 Task: Look for space in Morada Nova, Brazil from 8th August, 2023 to 15th August, 2023 for 9 adults in price range Rs.10000 to Rs.14000. Place can be shared room with 5 bedrooms having 9 beds and 5 bathrooms. Property type can be house, flat, guest house. Amenities needed are: wifi, TV, free parkinig on premises, gym, breakfast. Booking option can be shelf check-in. Required host language is English.
Action: Mouse moved to (470, 116)
Screenshot: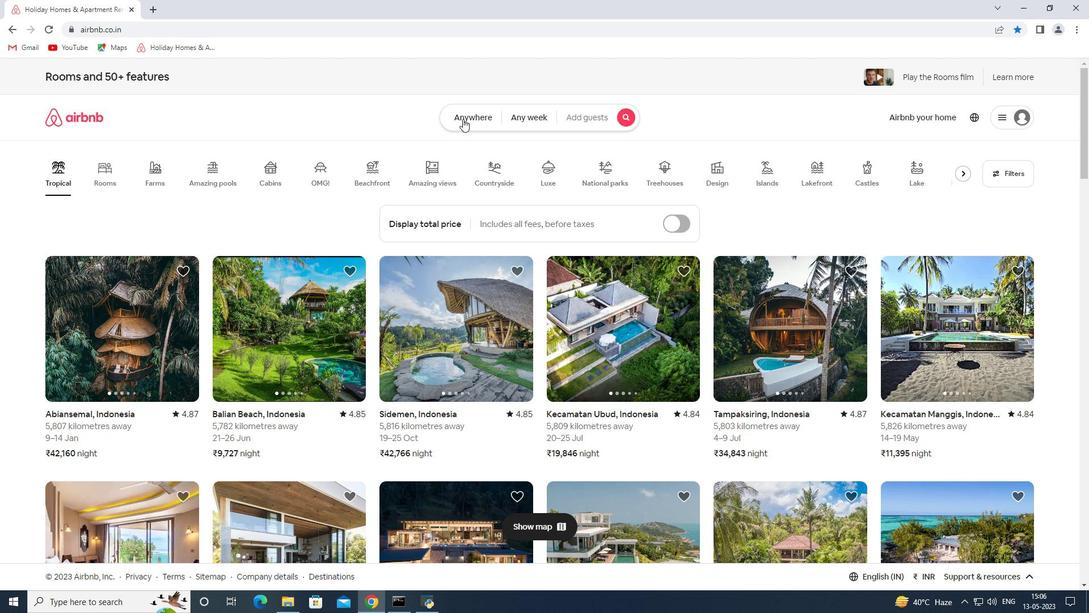 
Action: Mouse pressed left at (470, 116)
Screenshot: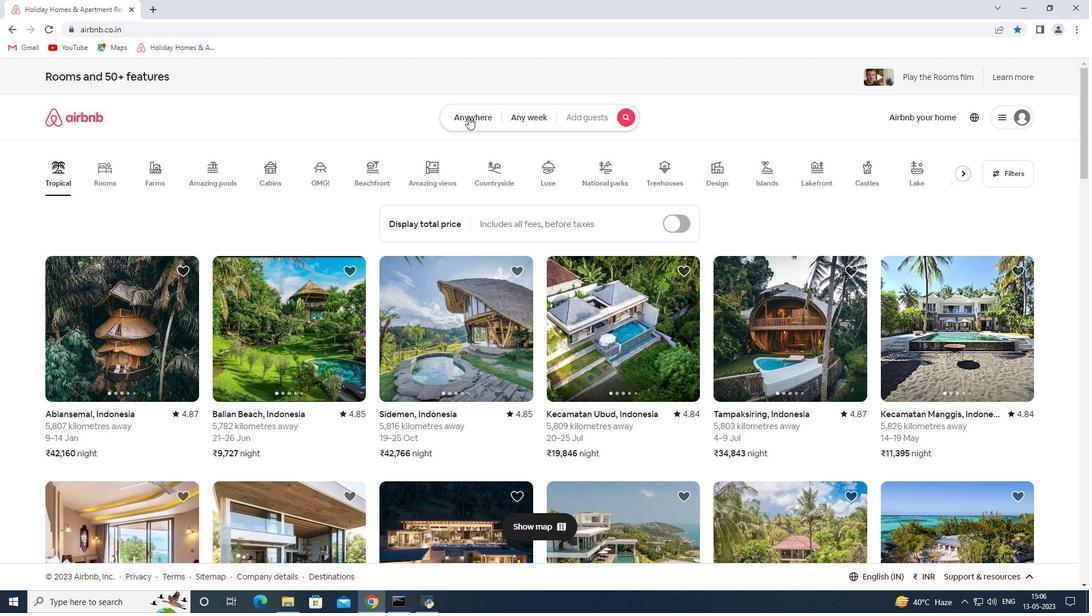 
Action: Mouse moved to (418, 162)
Screenshot: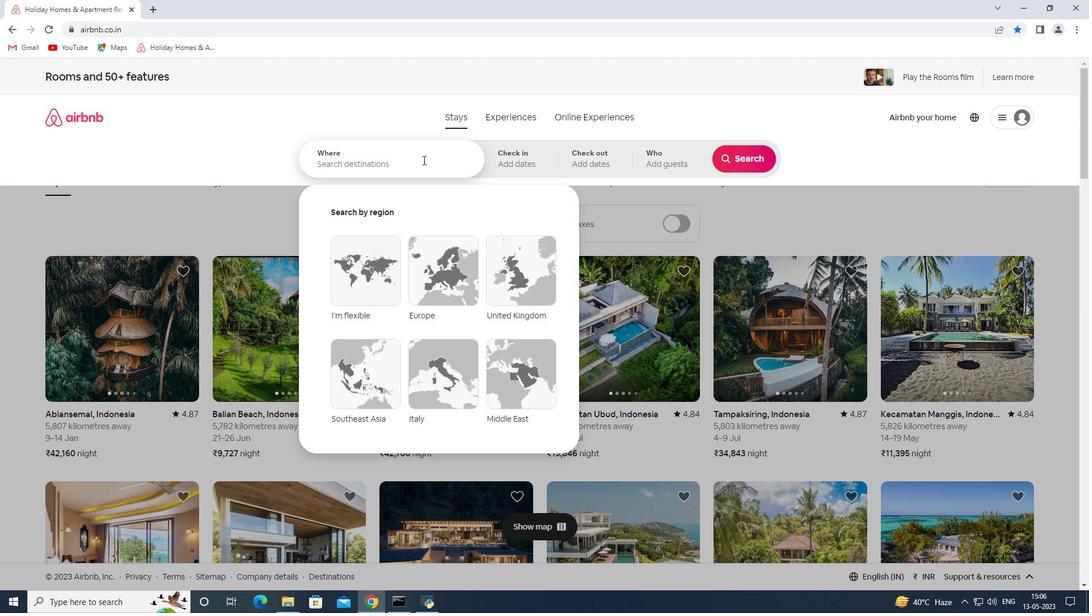 
Action: Mouse pressed left at (418, 162)
Screenshot: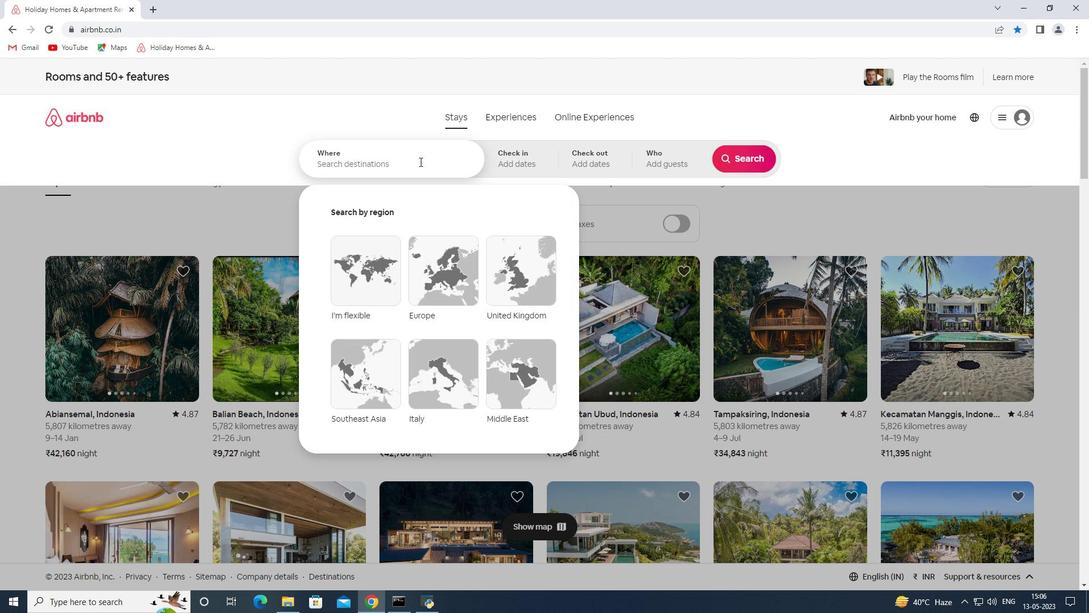 
Action: Key pressed <Key.shift><Key.shift><Key.shift><Key.shift><Key.shift><Key.shift><Key.shift>Morada<Key.space><Key.shift>Nova<Key.space><Key.shift>Brazil<Key.space><Key.enter>
Screenshot: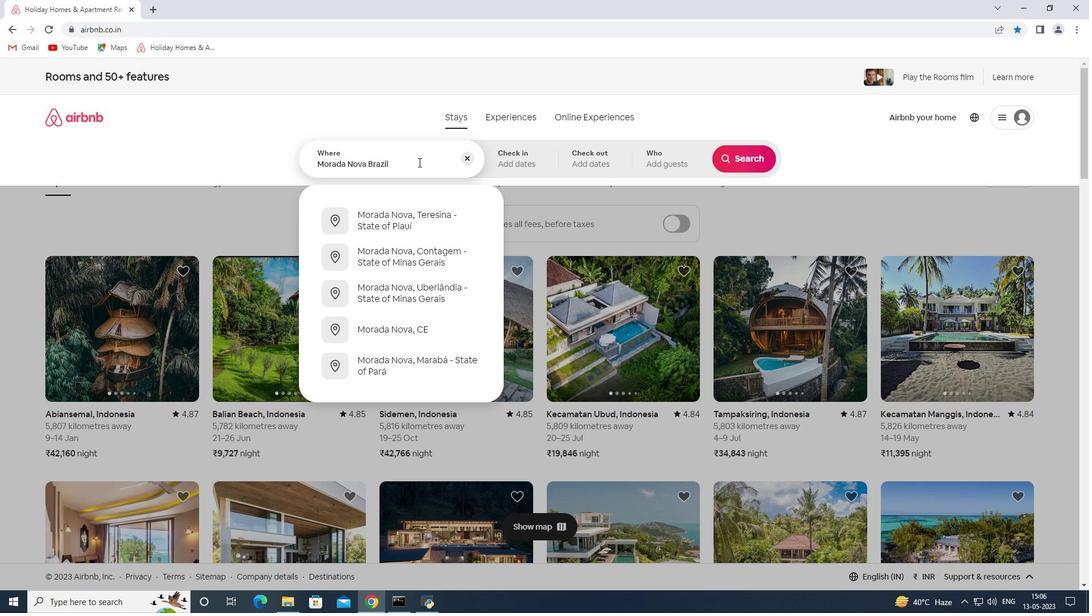 
Action: Mouse moved to (739, 256)
Screenshot: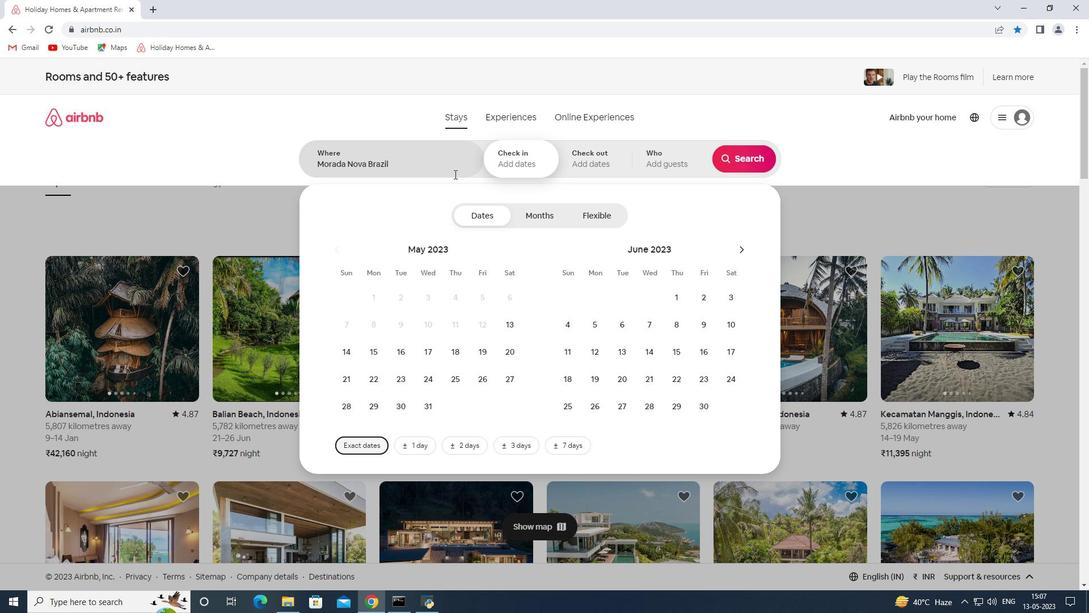 
Action: Mouse pressed left at (739, 256)
Screenshot: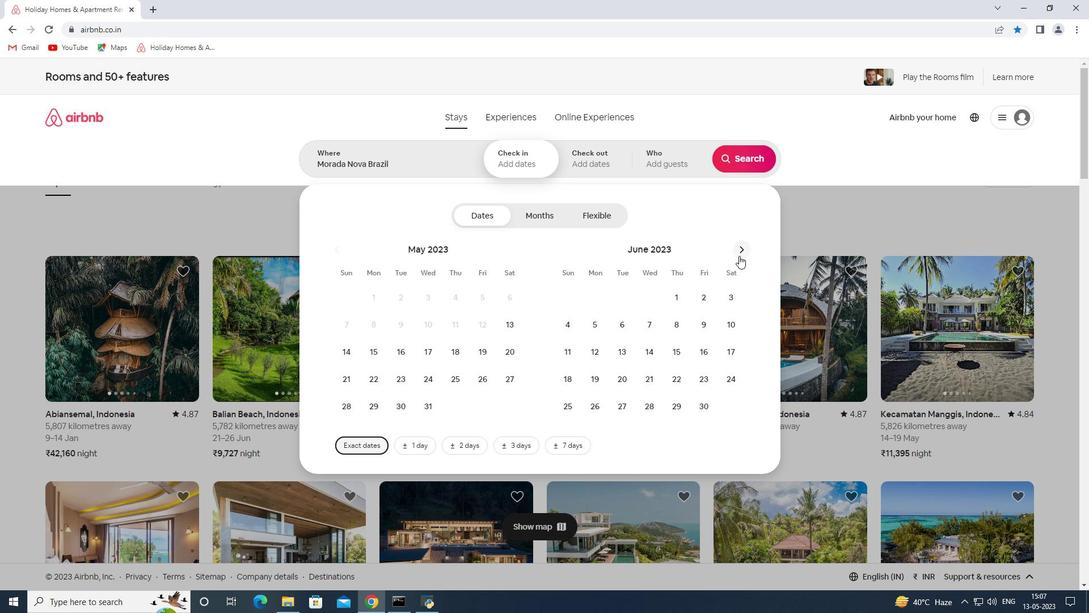 
Action: Mouse moved to (737, 254)
Screenshot: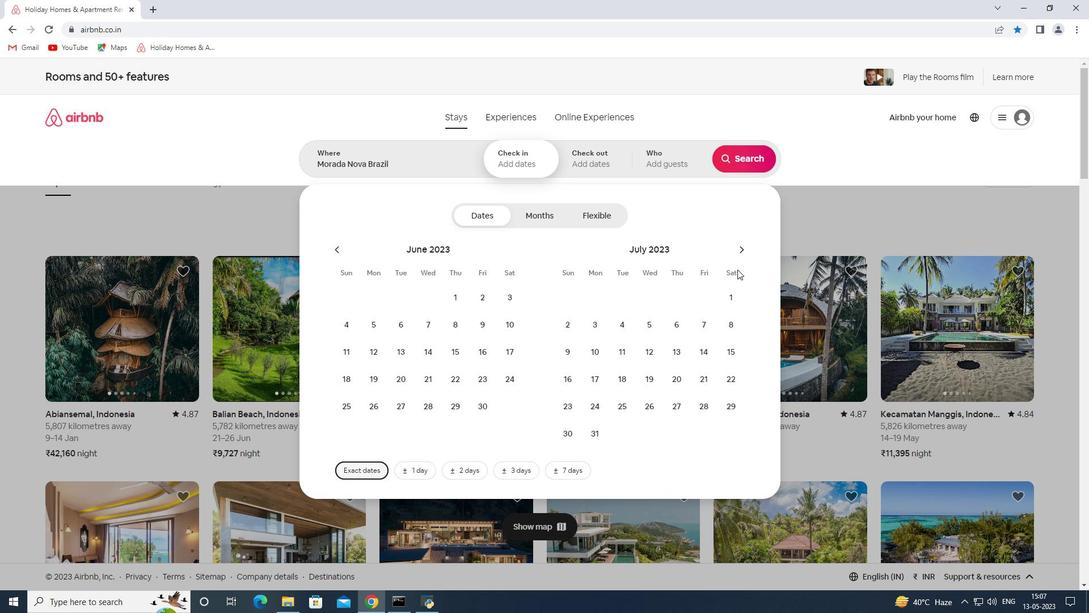 
Action: Mouse pressed left at (737, 254)
Screenshot: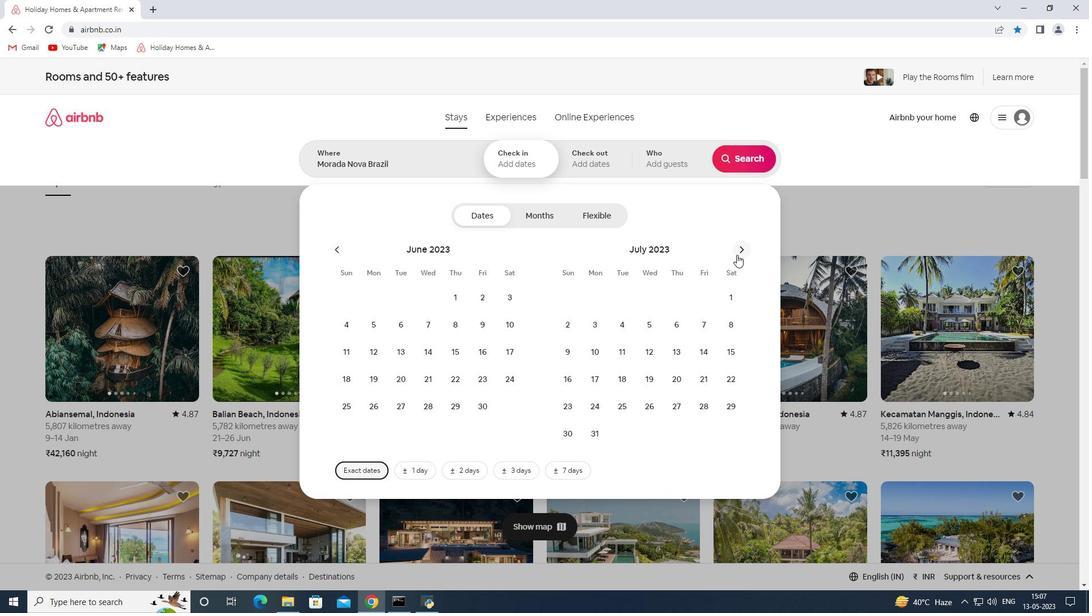 
Action: Mouse moved to (626, 331)
Screenshot: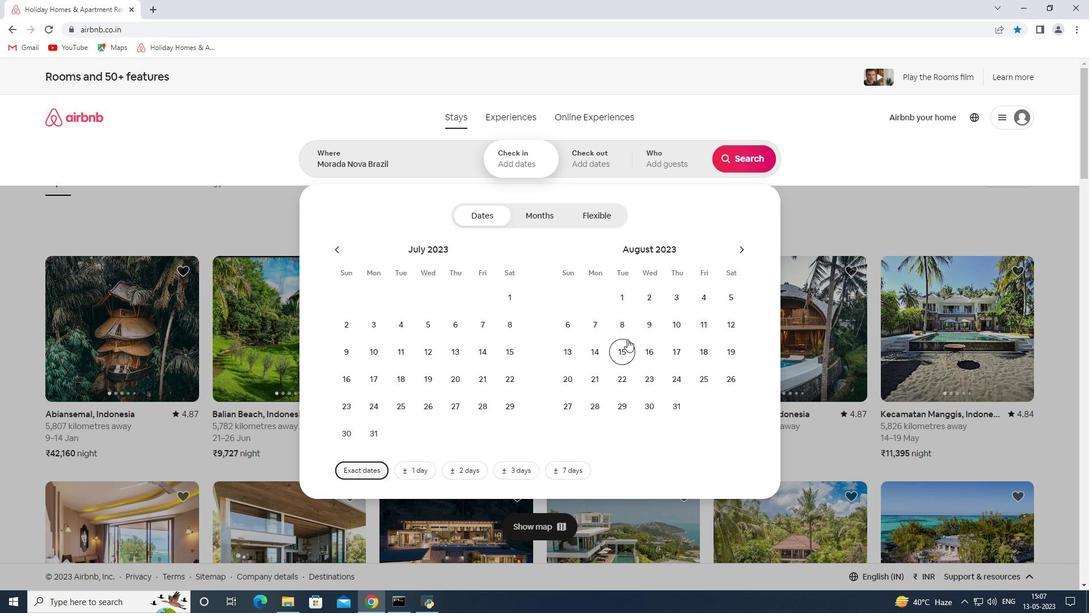 
Action: Mouse pressed left at (626, 331)
Screenshot: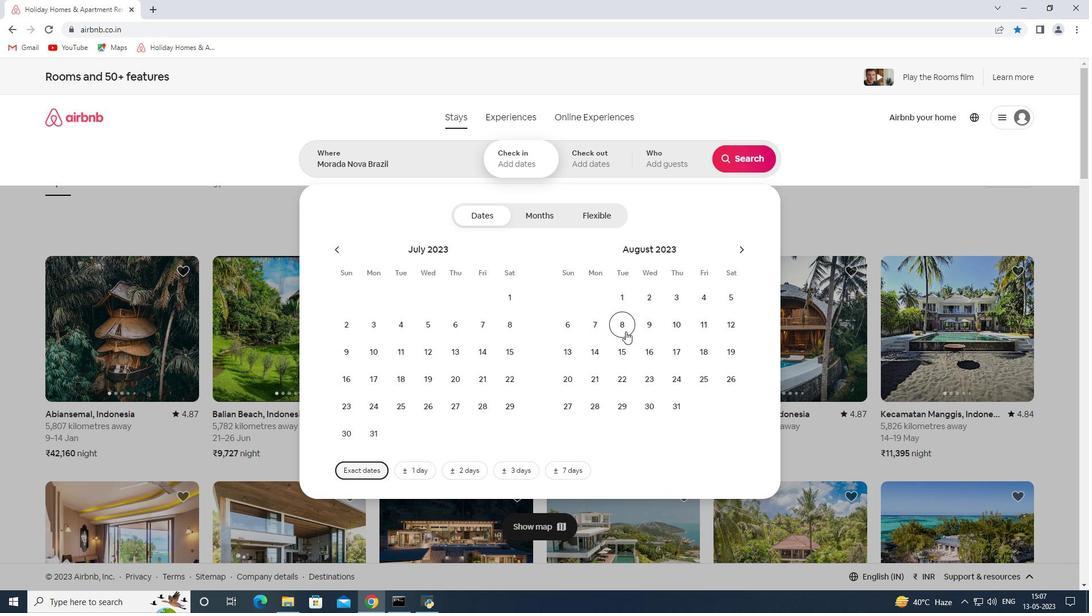 
Action: Mouse moved to (628, 357)
Screenshot: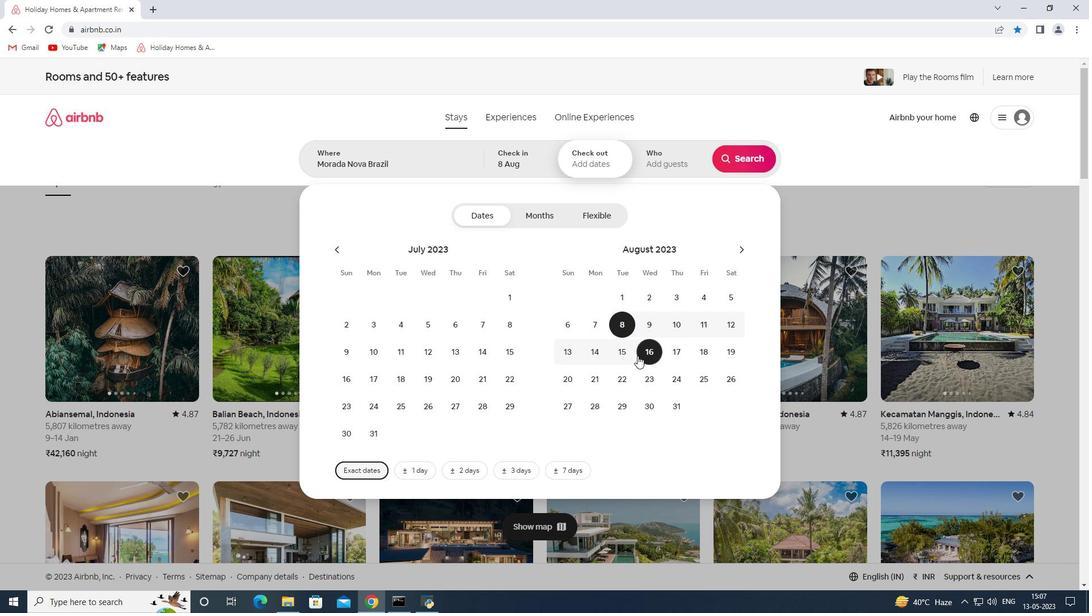 
Action: Mouse pressed left at (628, 357)
Screenshot: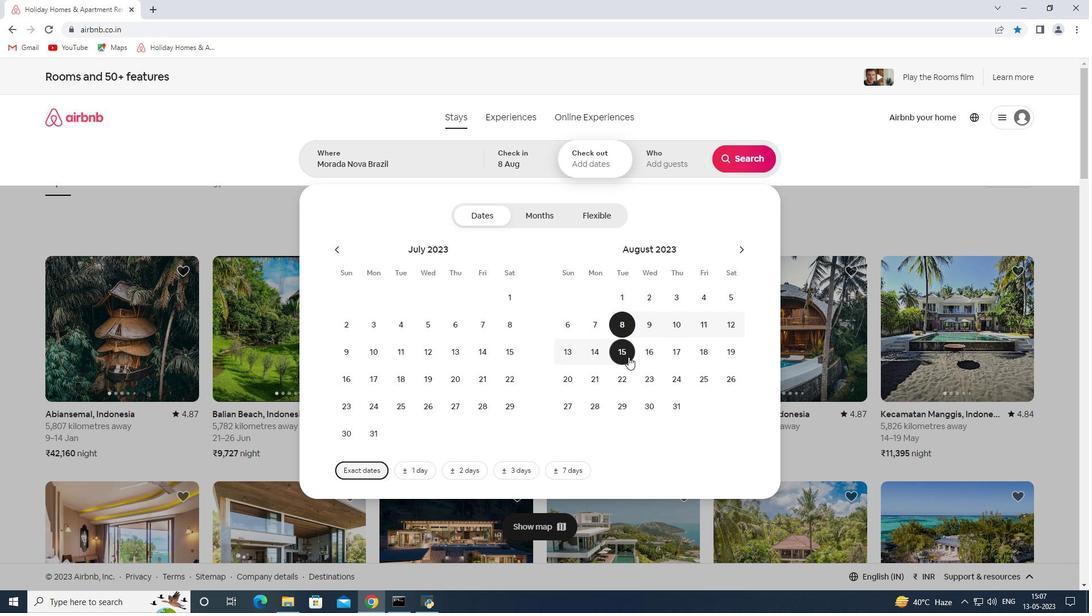 
Action: Mouse moved to (650, 168)
Screenshot: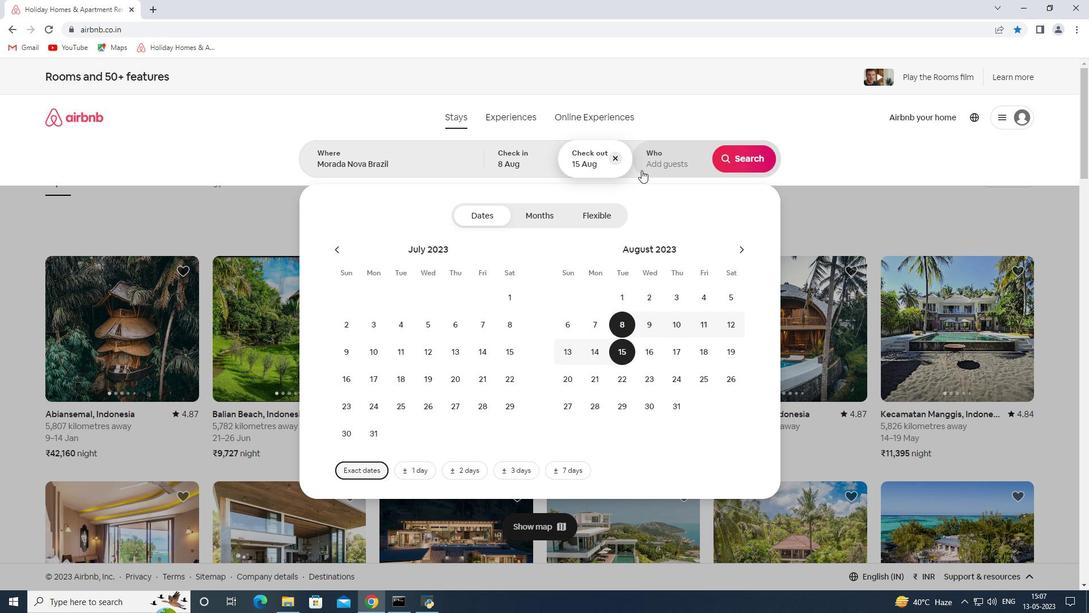 
Action: Mouse pressed left at (650, 168)
Screenshot: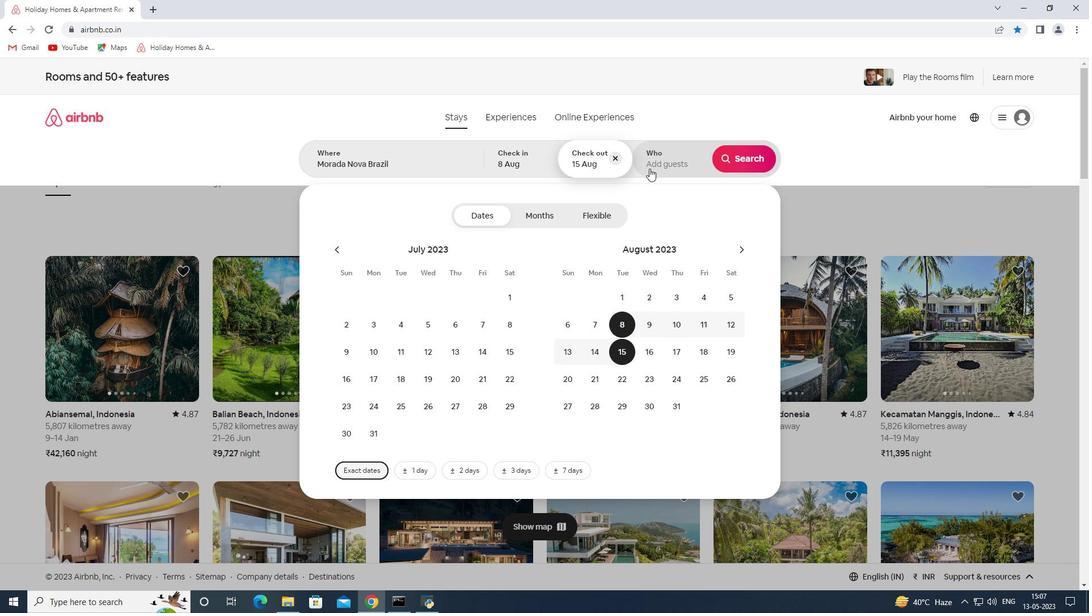 
Action: Mouse moved to (746, 226)
Screenshot: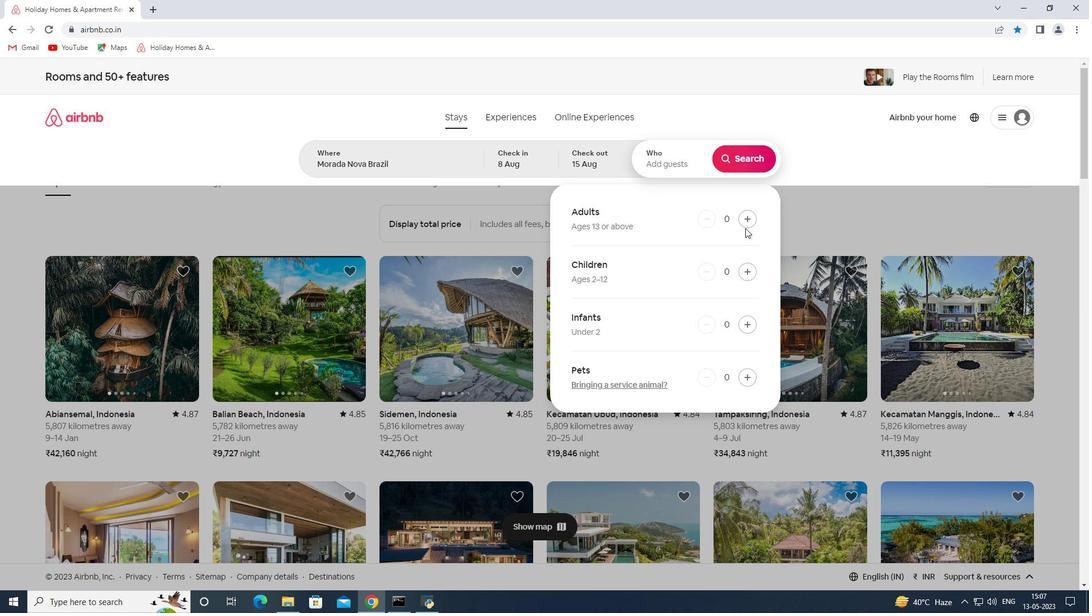 
Action: Mouse pressed left at (746, 226)
Screenshot: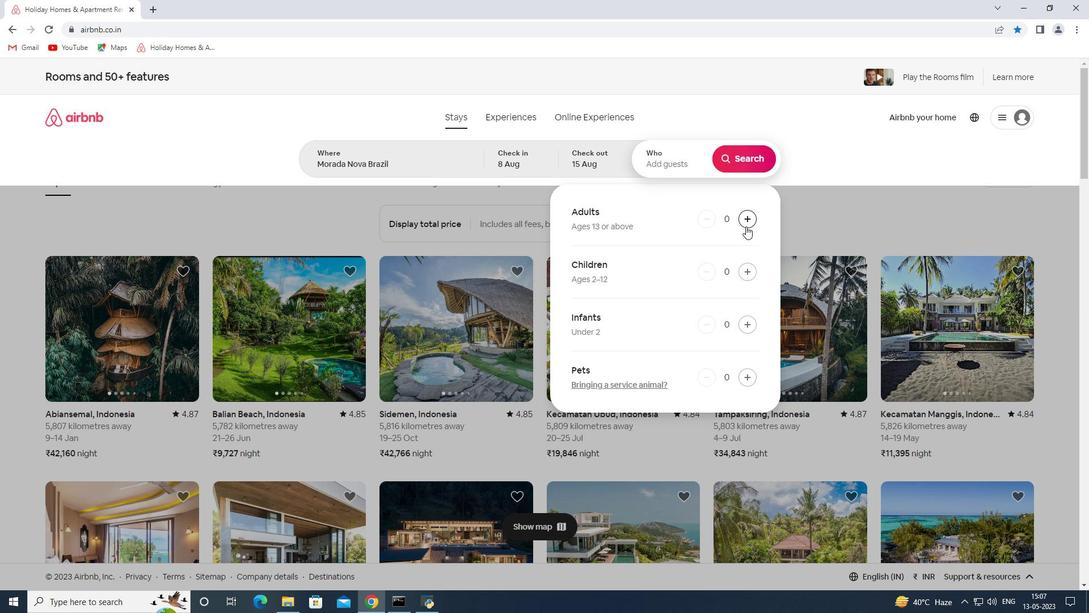 
Action: Mouse pressed left at (746, 226)
Screenshot: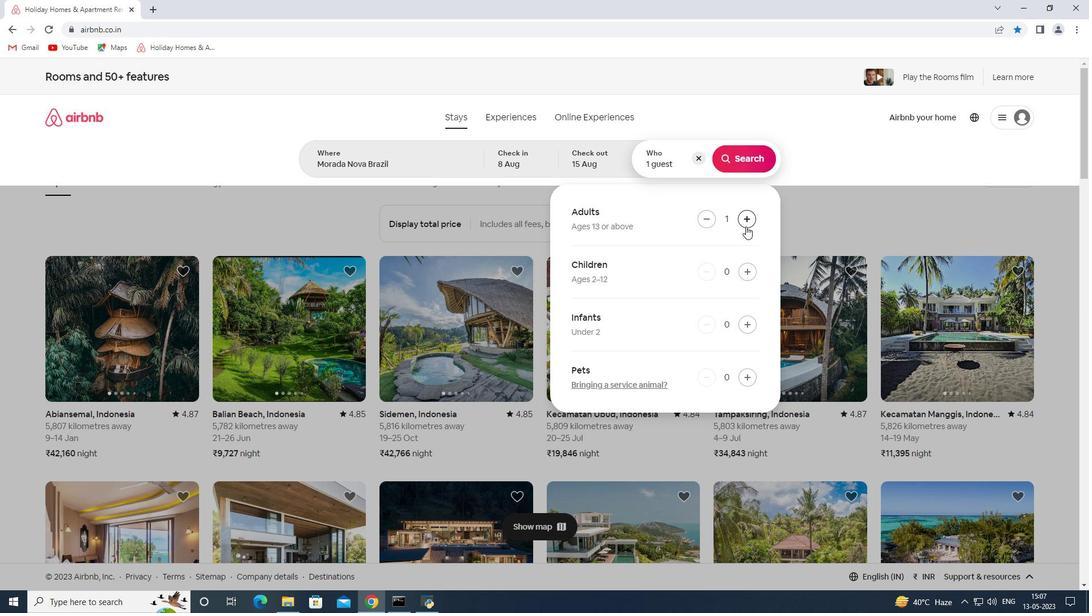 
Action: Mouse pressed left at (746, 226)
Screenshot: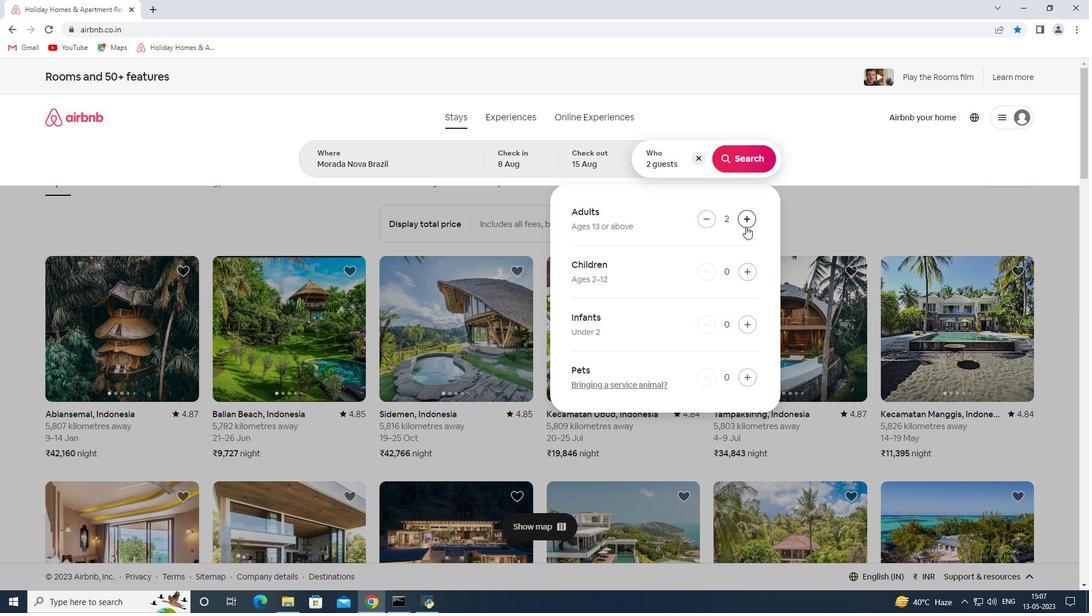 
Action: Mouse pressed left at (746, 226)
Screenshot: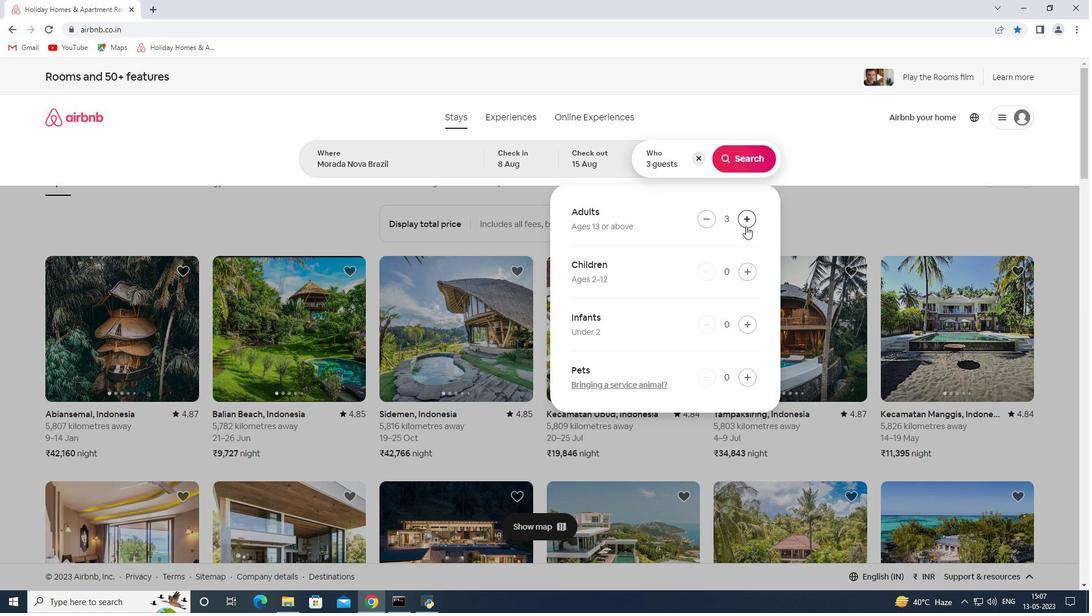 
Action: Mouse pressed left at (746, 226)
Screenshot: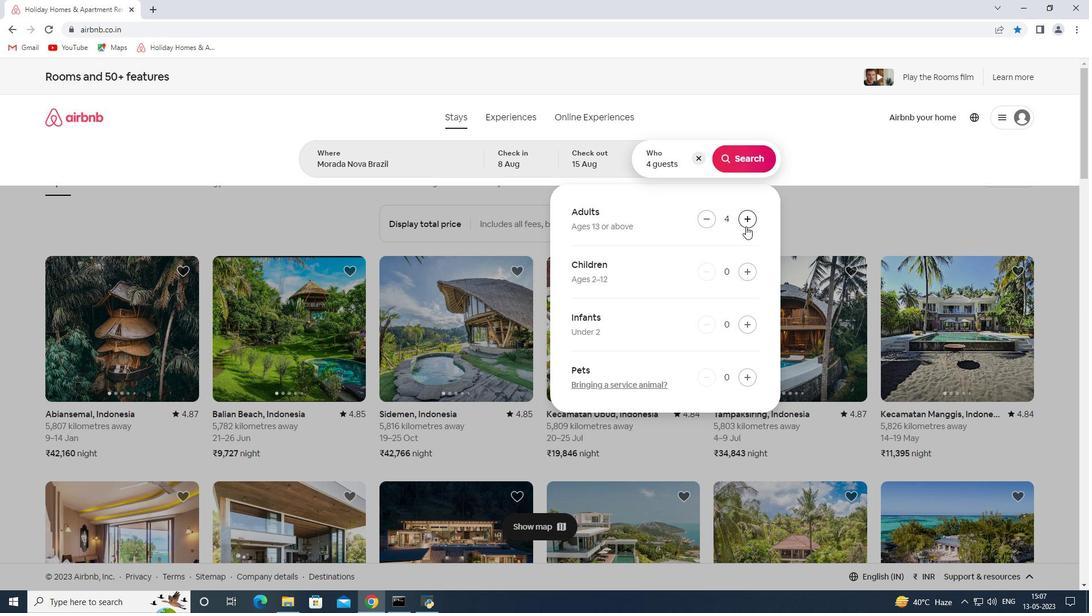 
Action: Mouse pressed left at (746, 226)
Screenshot: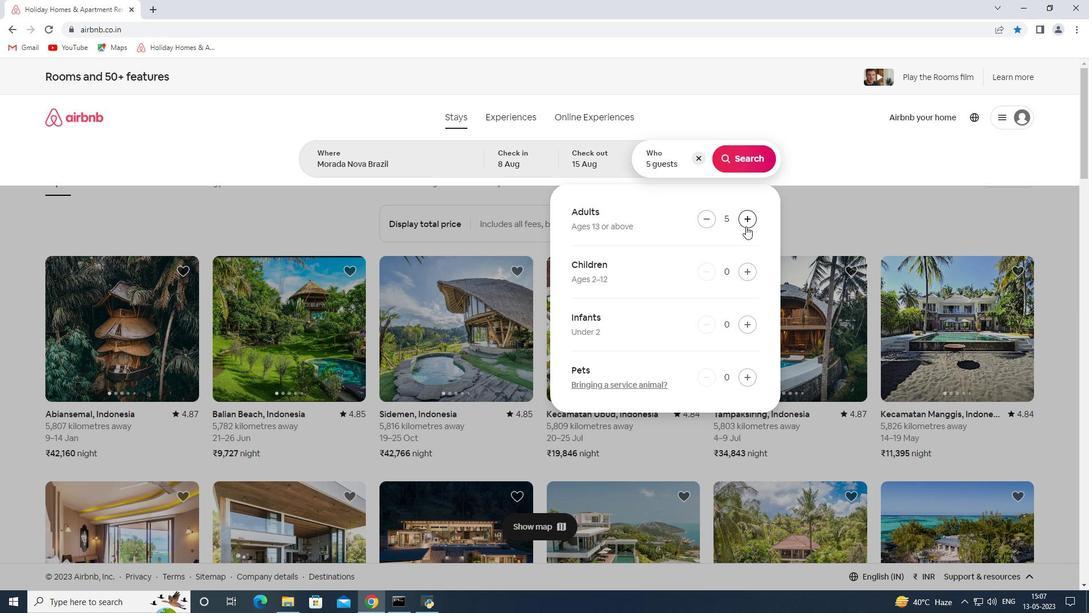 
Action: Mouse pressed left at (746, 226)
Screenshot: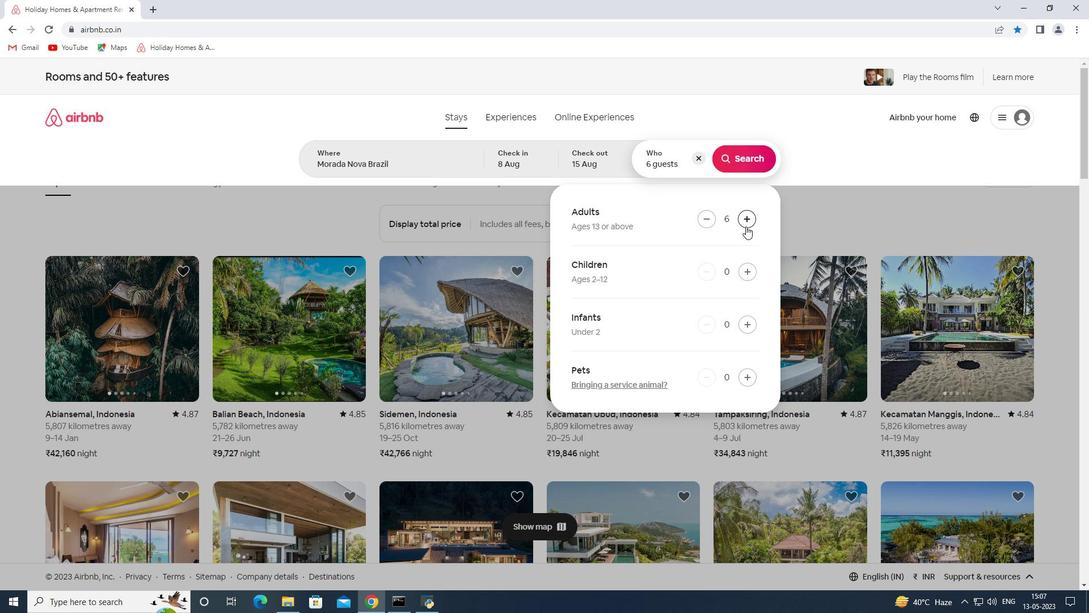 
Action: Mouse pressed left at (746, 226)
Screenshot: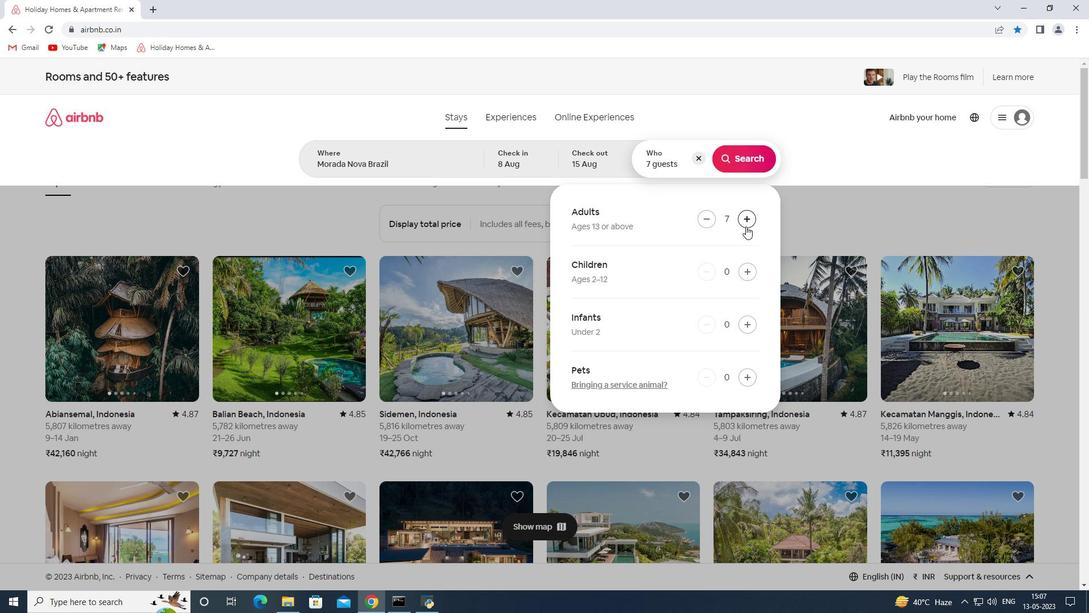 
Action: Mouse pressed left at (746, 226)
Screenshot: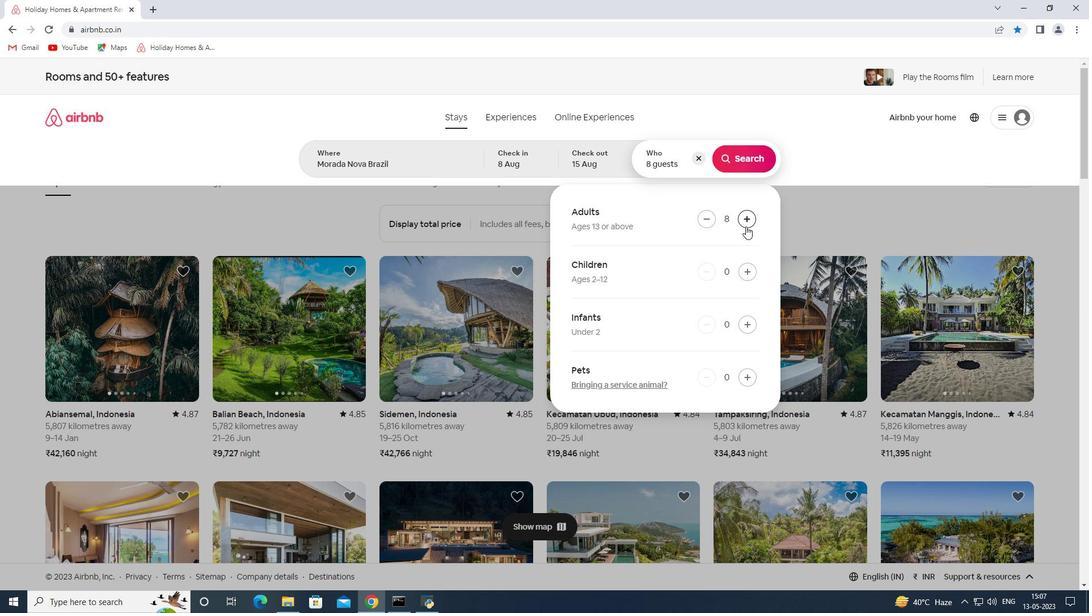 
Action: Mouse moved to (740, 165)
Screenshot: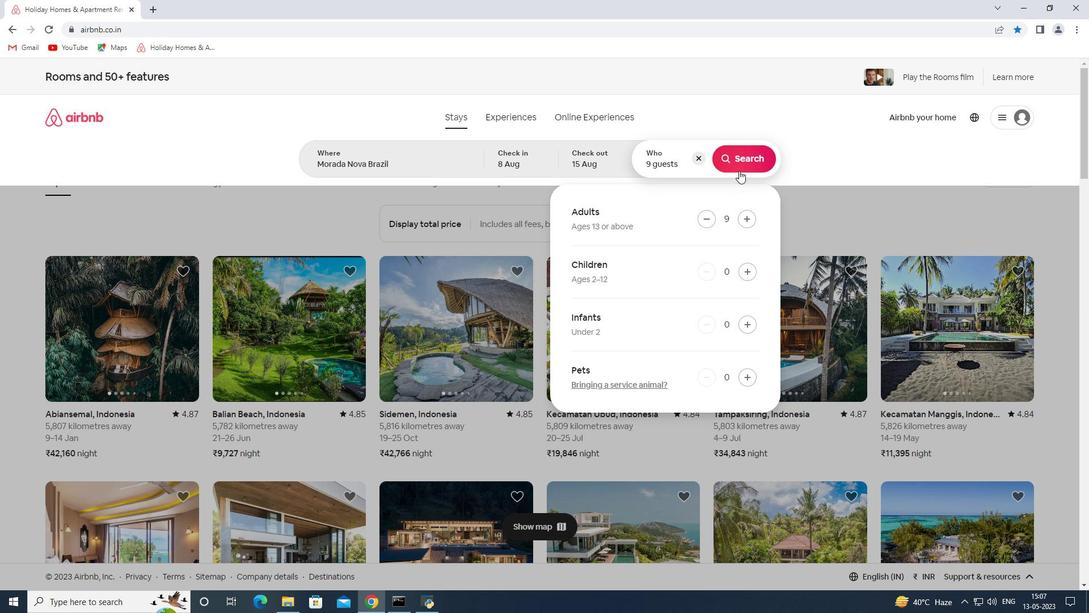 
Action: Mouse pressed left at (740, 165)
Screenshot: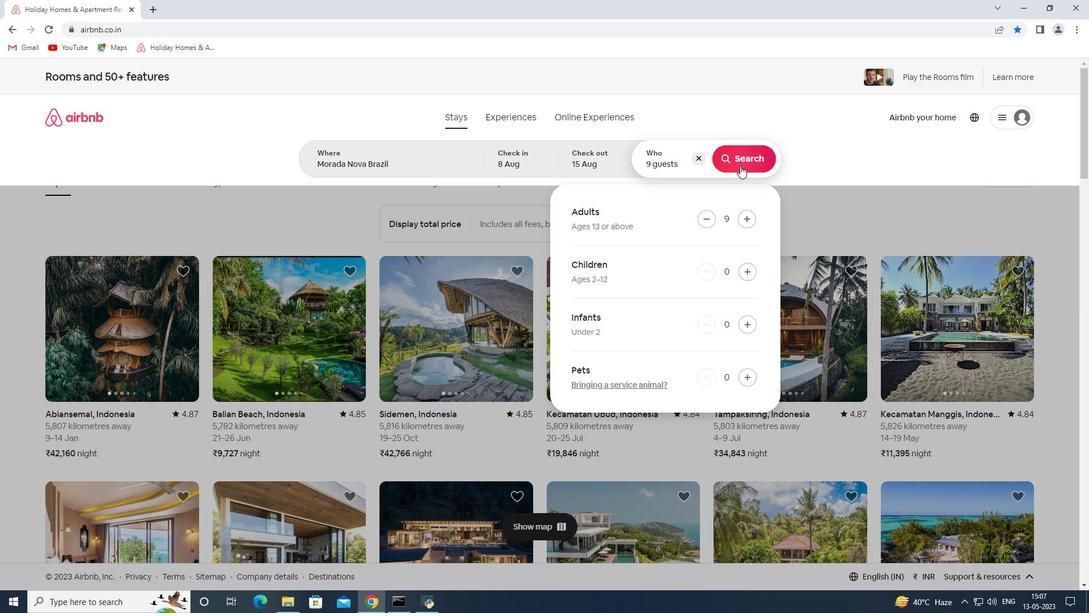 
Action: Mouse moved to (1039, 133)
Screenshot: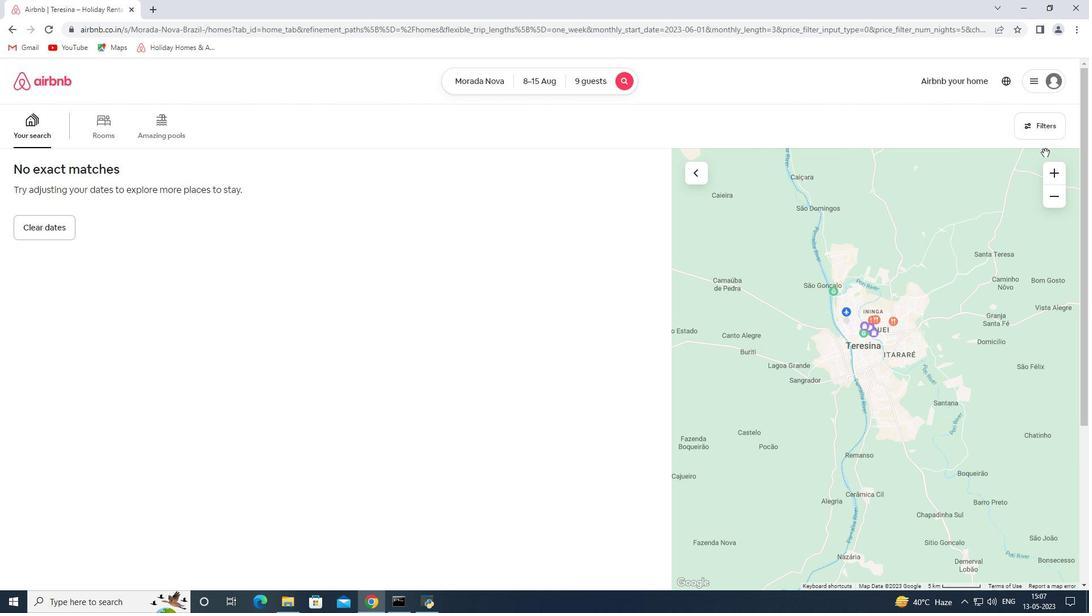 
Action: Mouse pressed left at (1039, 133)
Screenshot: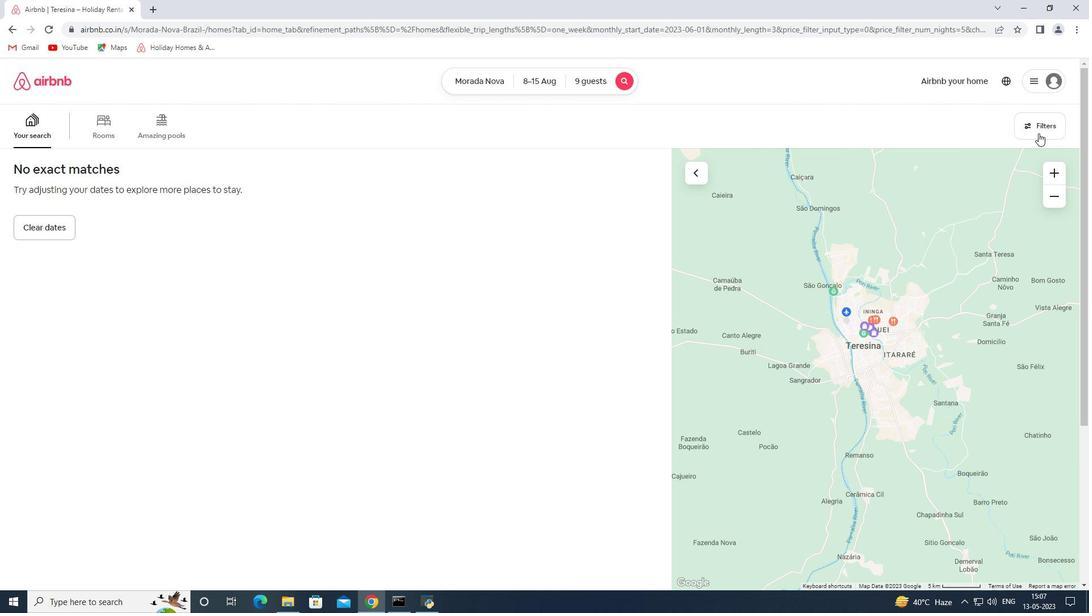 
Action: Mouse moved to (422, 408)
Screenshot: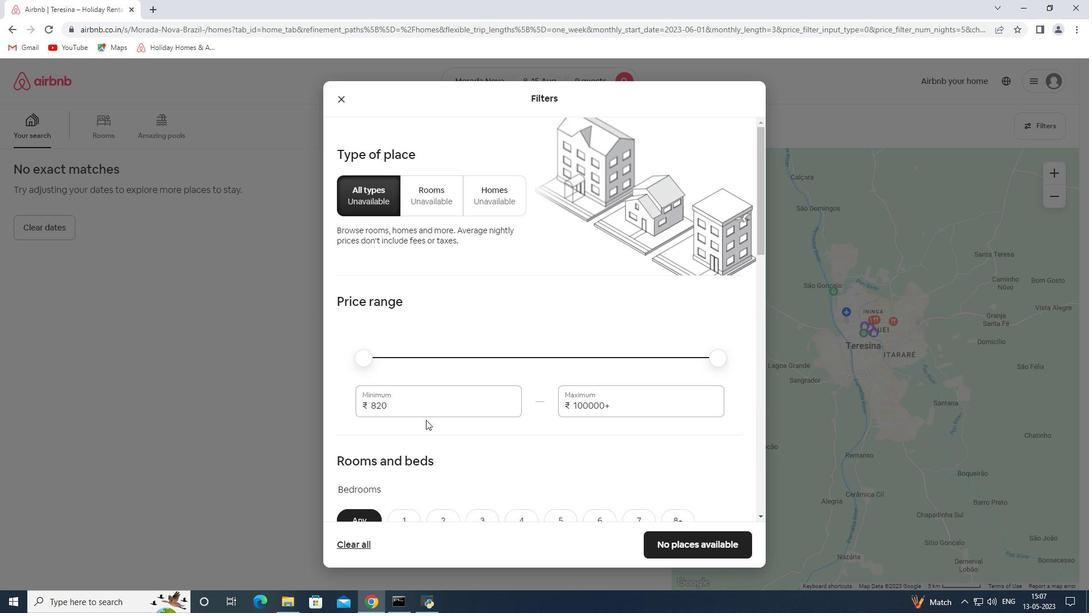 
Action: Mouse pressed left at (422, 408)
Screenshot: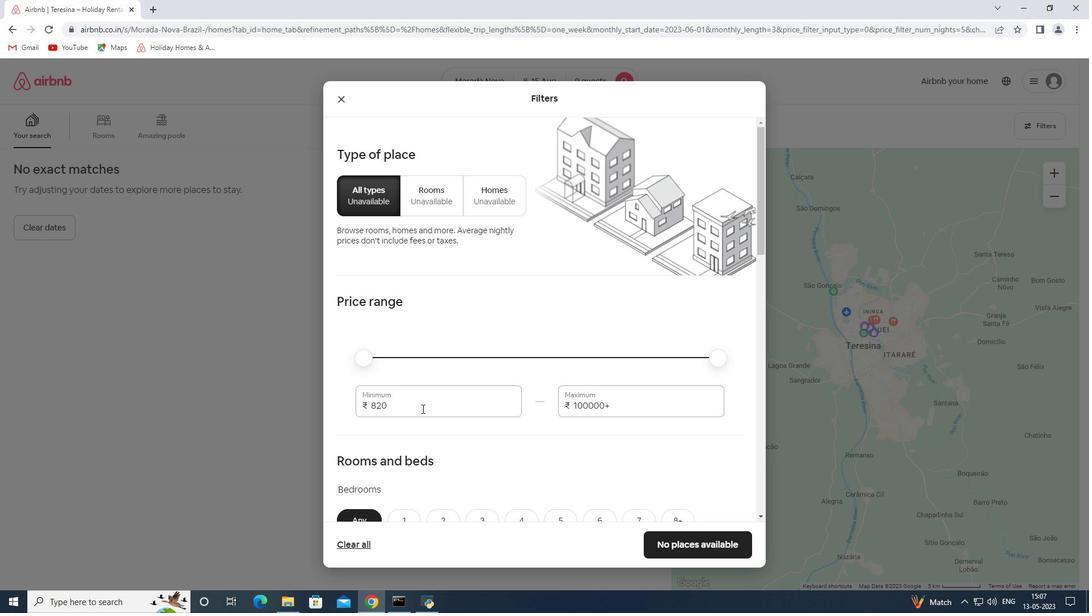 
Action: Mouse pressed left at (422, 408)
Screenshot: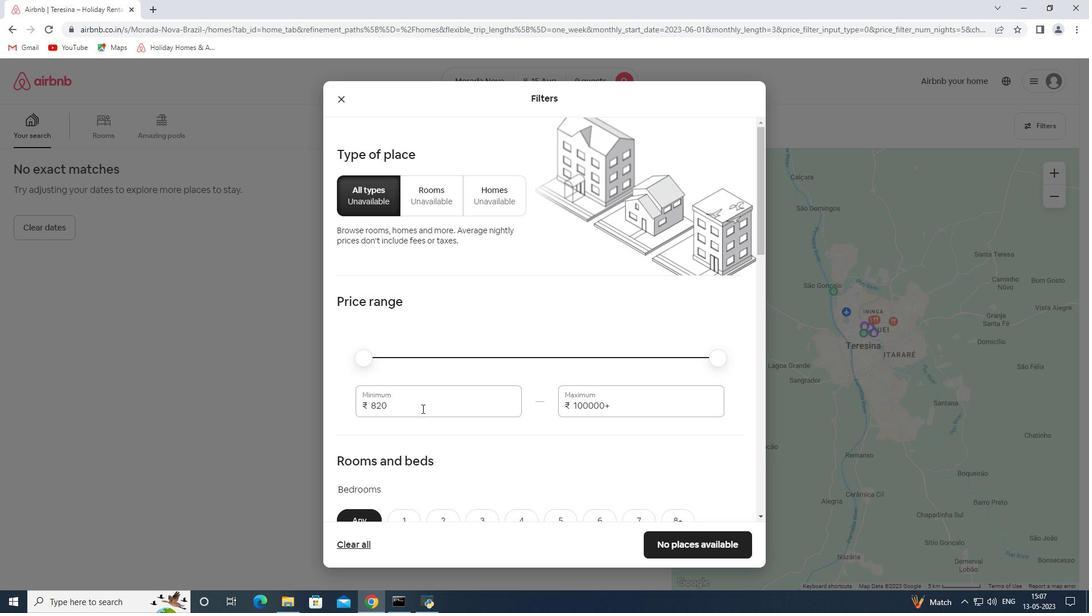 
Action: Key pressed 10000<Key.tab>14000
Screenshot: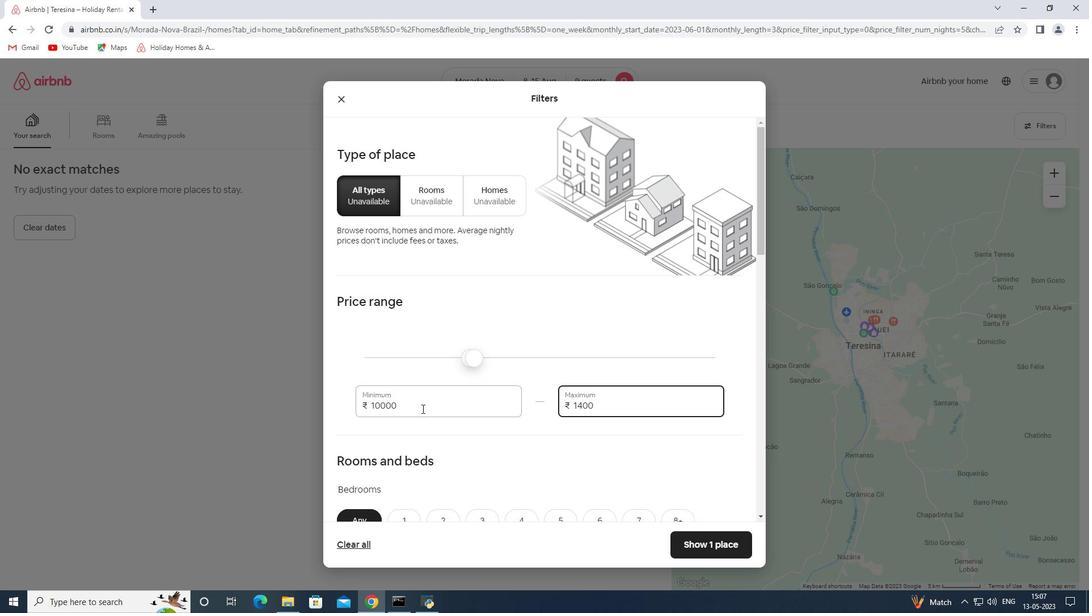 
Action: Mouse scrolled (422, 408) with delta (0, 0)
Screenshot: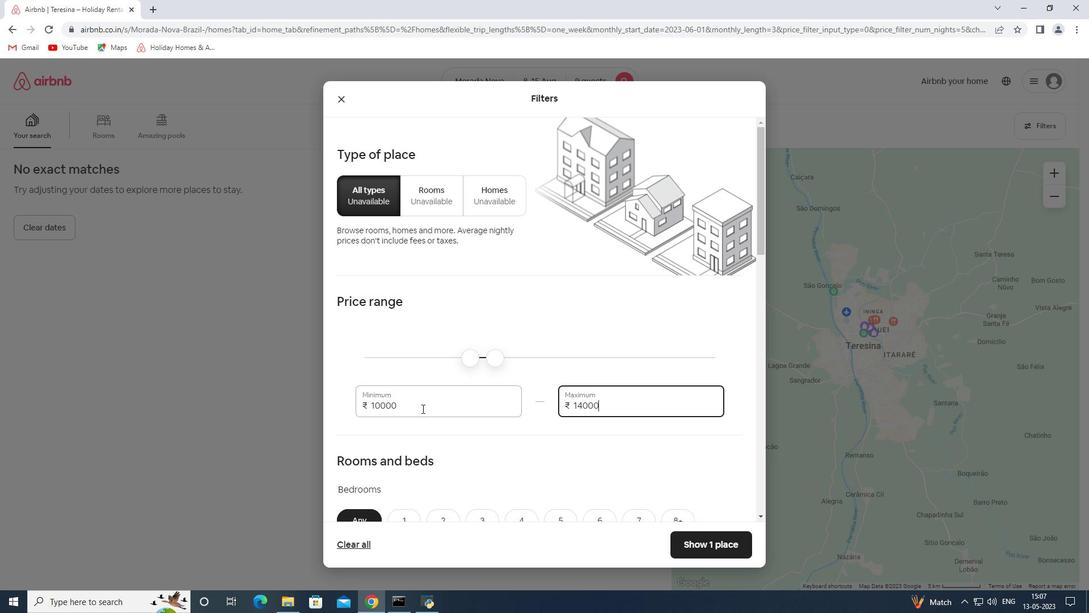 
Action: Mouse moved to (412, 396)
Screenshot: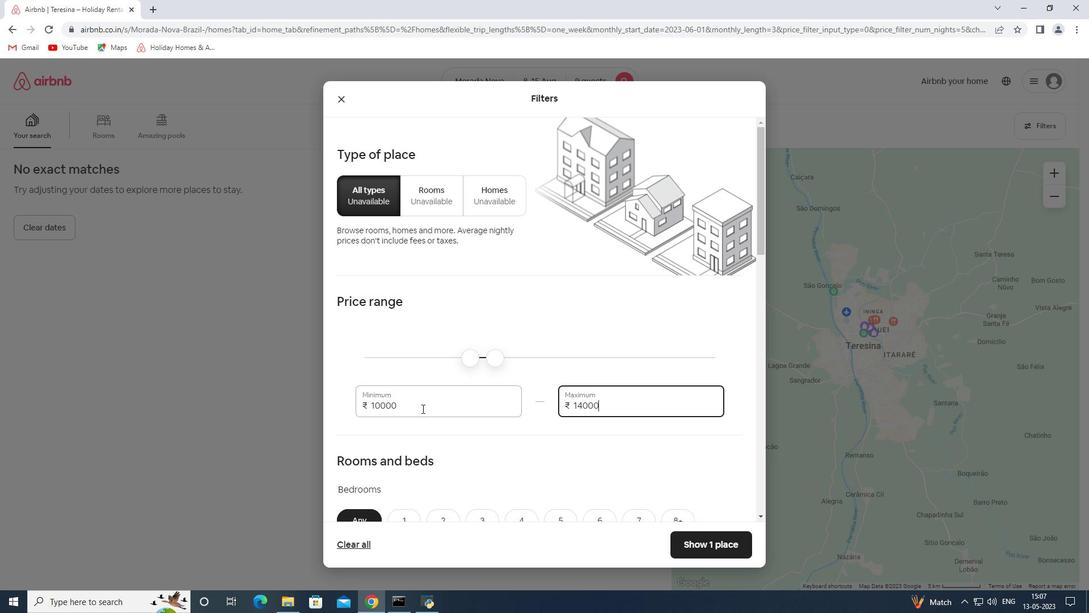 
Action: Mouse scrolled (415, 397) with delta (0, 0)
Screenshot: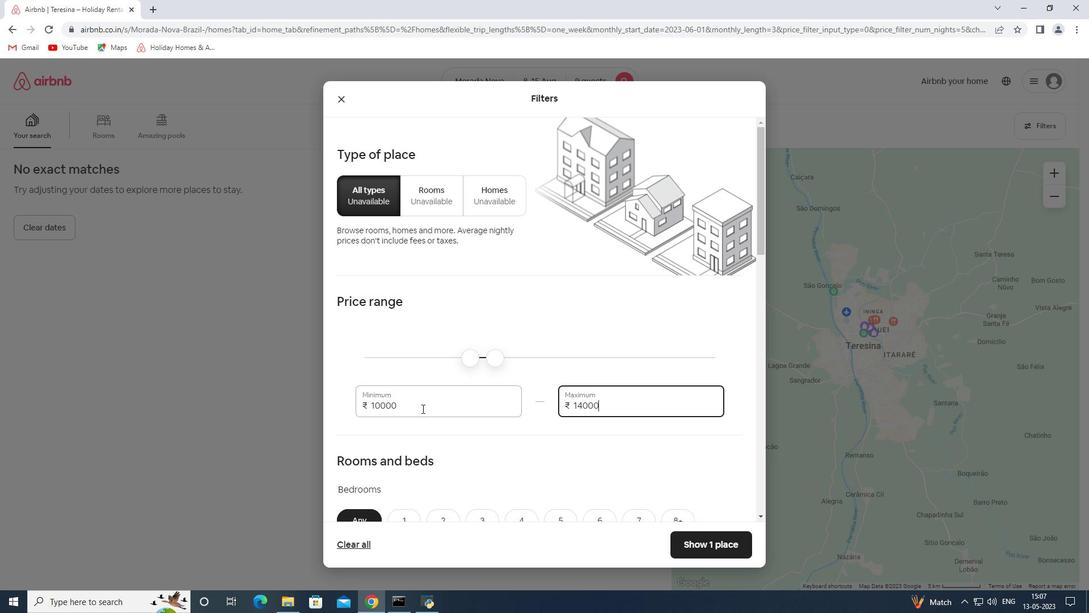 
Action: Mouse moved to (409, 392)
Screenshot: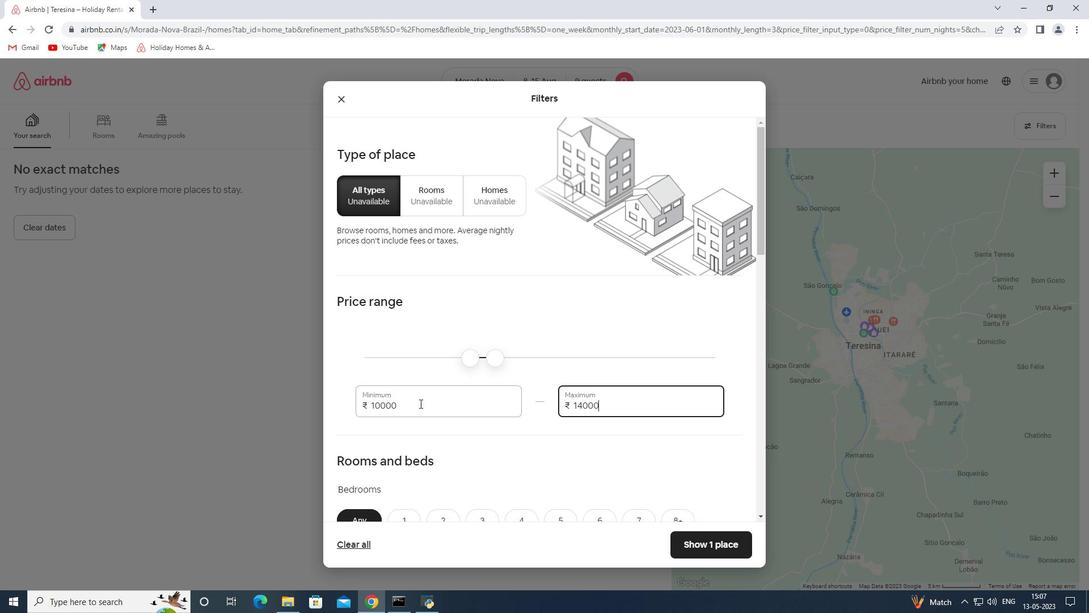 
Action: Mouse scrolled (409, 391) with delta (0, 0)
Screenshot: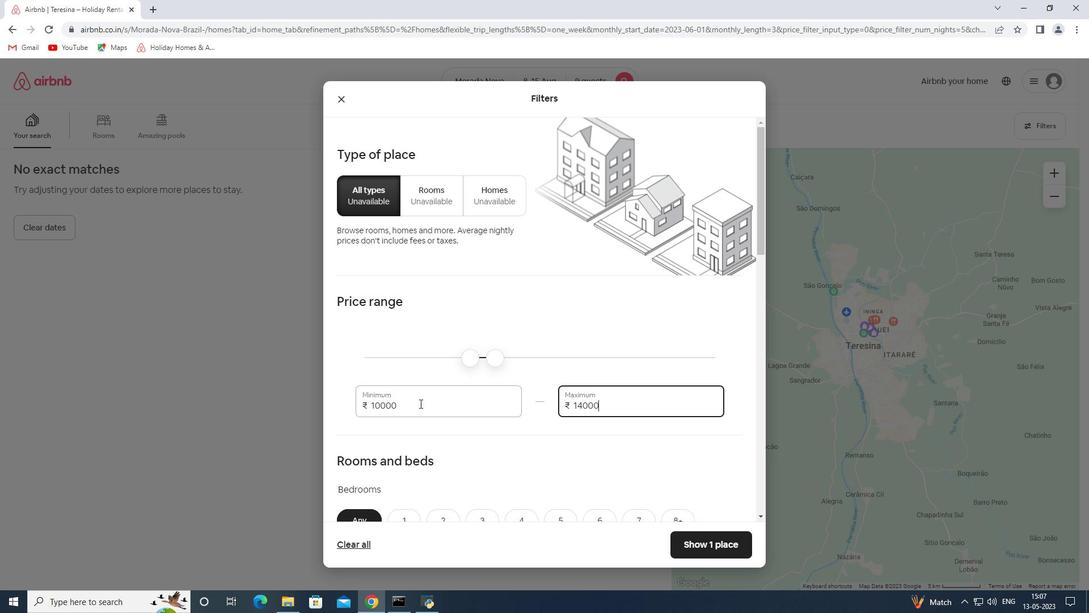 
Action: Mouse moved to (396, 369)
Screenshot: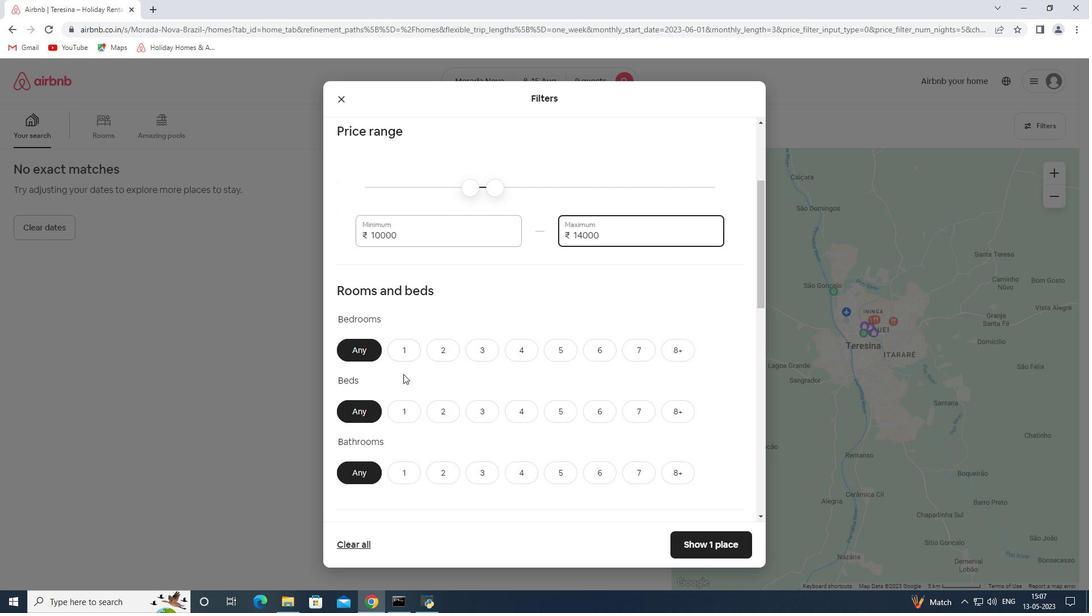 
Action: Mouse scrolled (396, 368) with delta (0, 0)
Screenshot: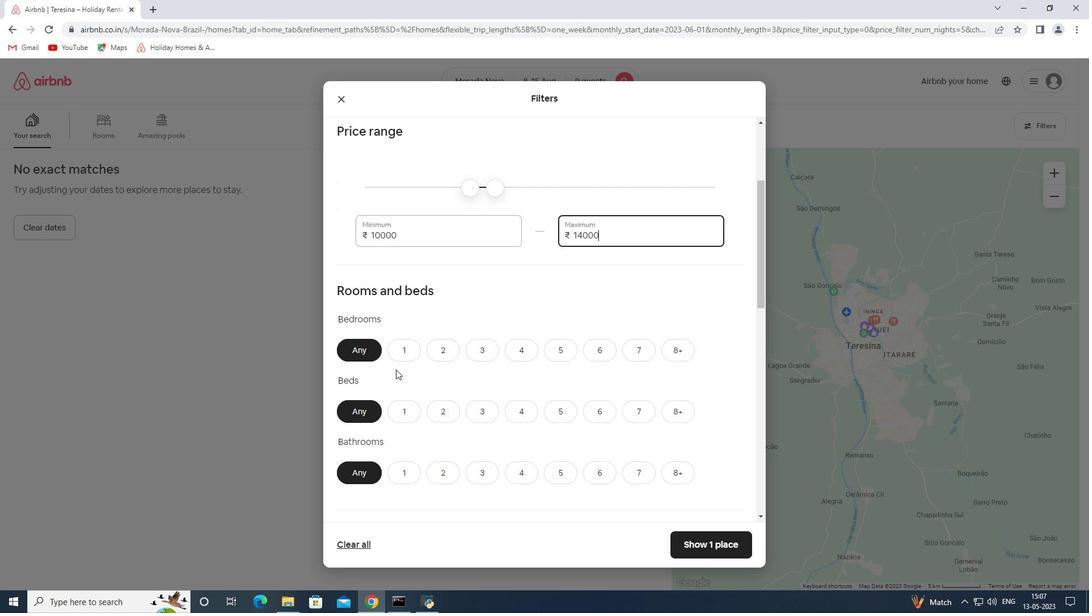 
Action: Mouse scrolled (396, 368) with delta (0, 0)
Screenshot: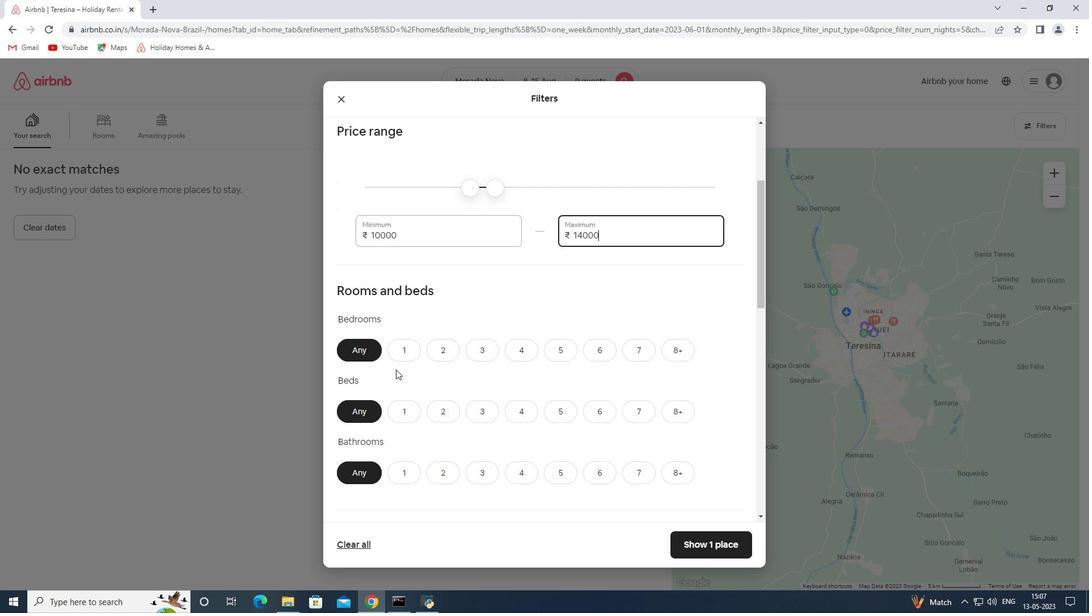 
Action: Mouse moved to (556, 233)
Screenshot: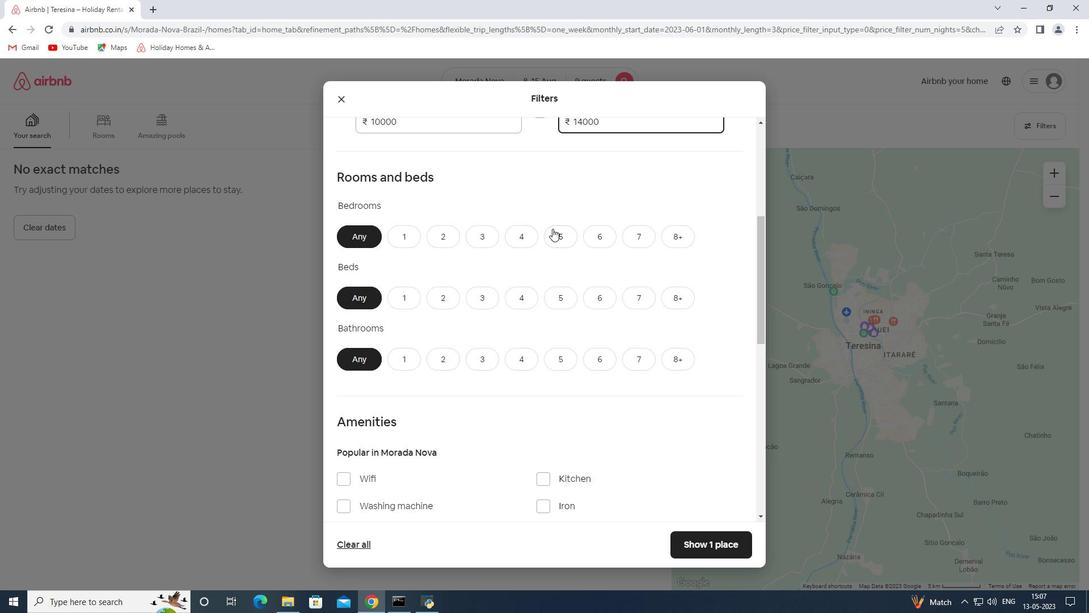 
Action: Mouse pressed left at (556, 233)
Screenshot: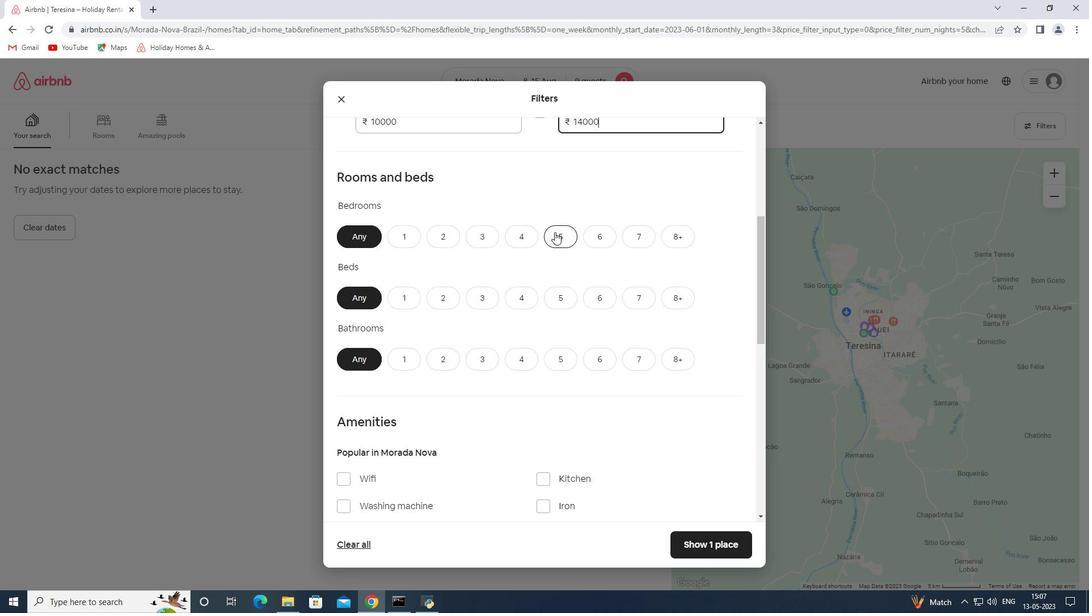 
Action: Mouse moved to (680, 294)
Screenshot: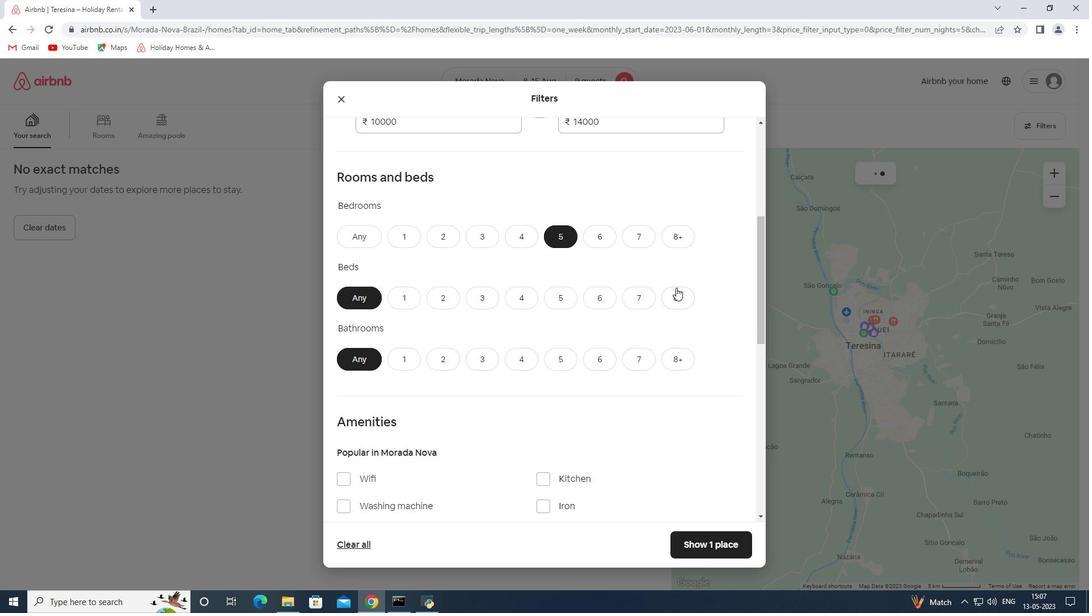 
Action: Mouse pressed left at (680, 294)
Screenshot: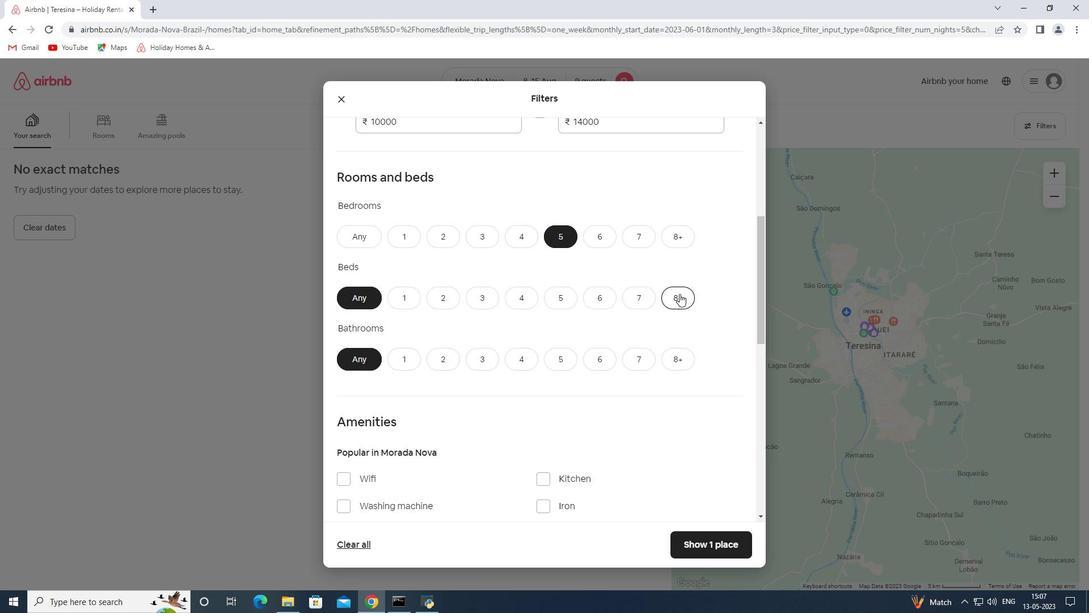 
Action: Mouse moved to (550, 355)
Screenshot: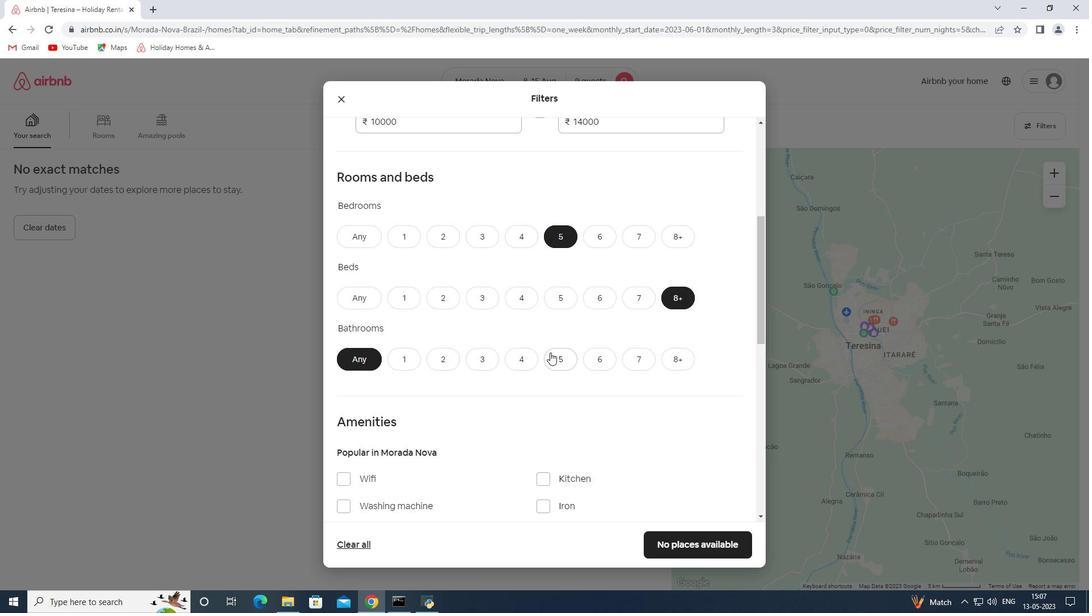 
Action: Mouse pressed left at (550, 355)
Screenshot: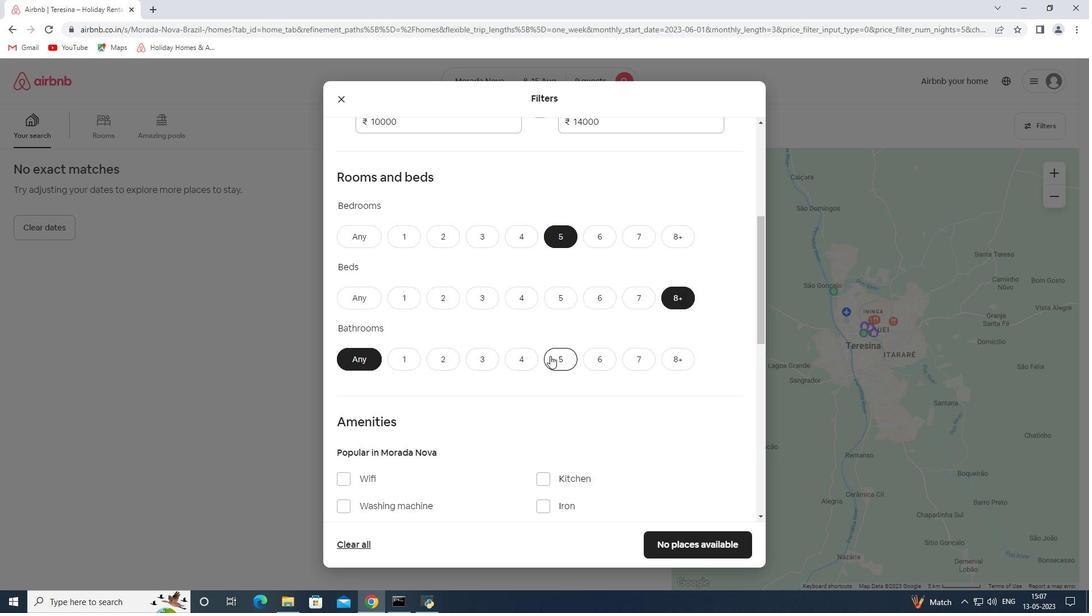 
Action: Mouse scrolled (550, 355) with delta (0, 0)
Screenshot: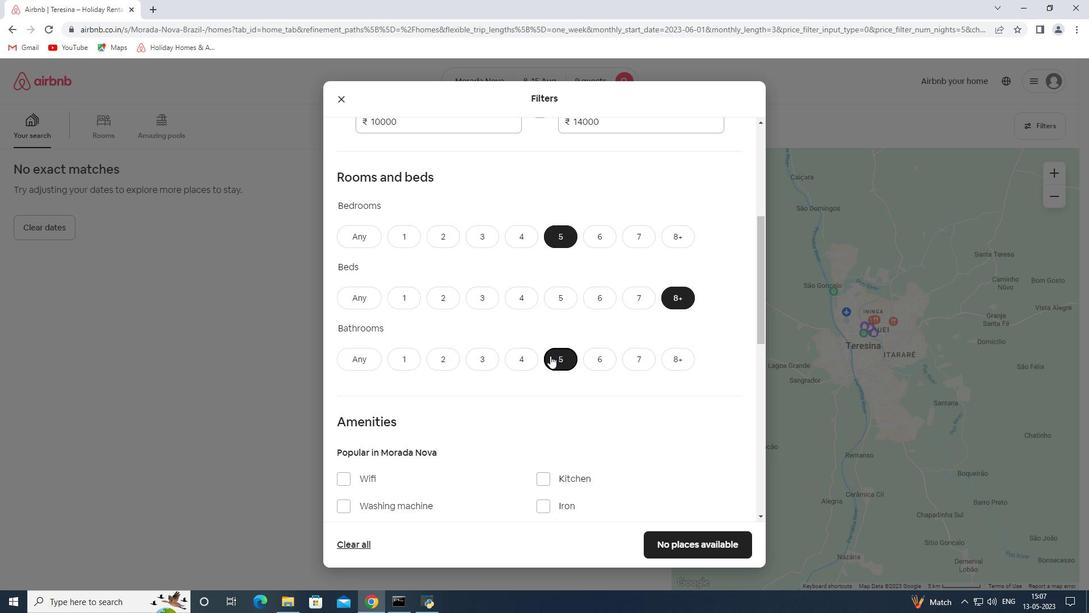 
Action: Mouse scrolled (550, 355) with delta (0, 0)
Screenshot: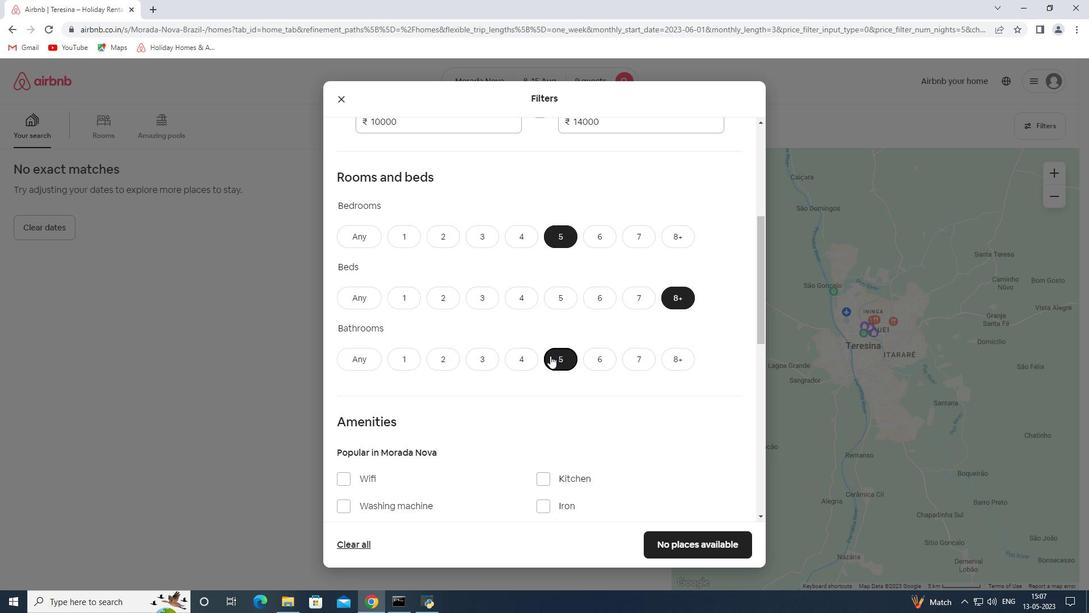 
Action: Mouse moved to (374, 422)
Screenshot: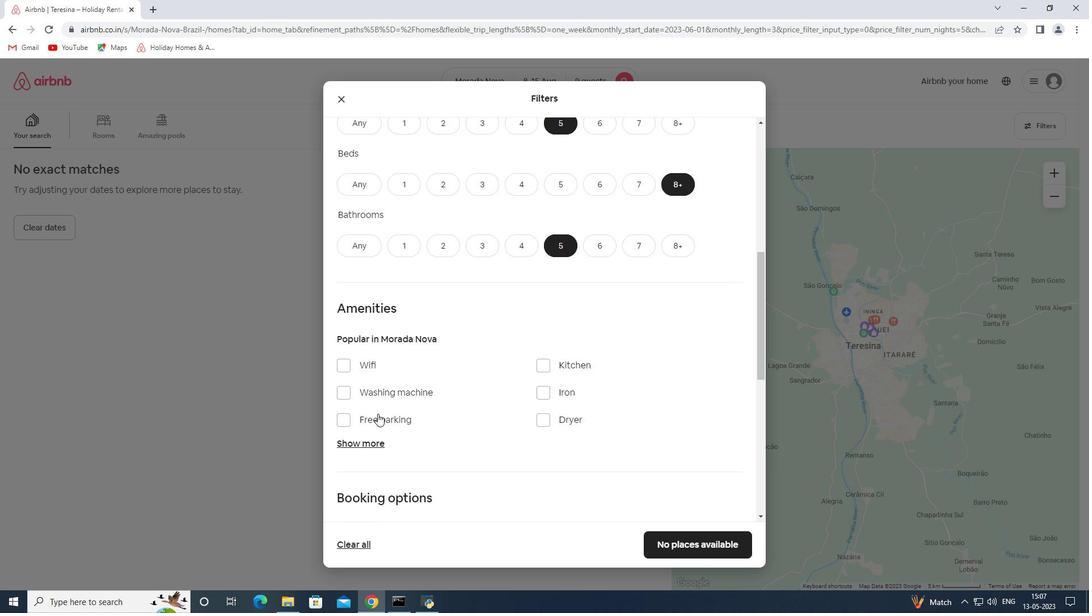 
Action: Mouse pressed left at (374, 422)
Screenshot: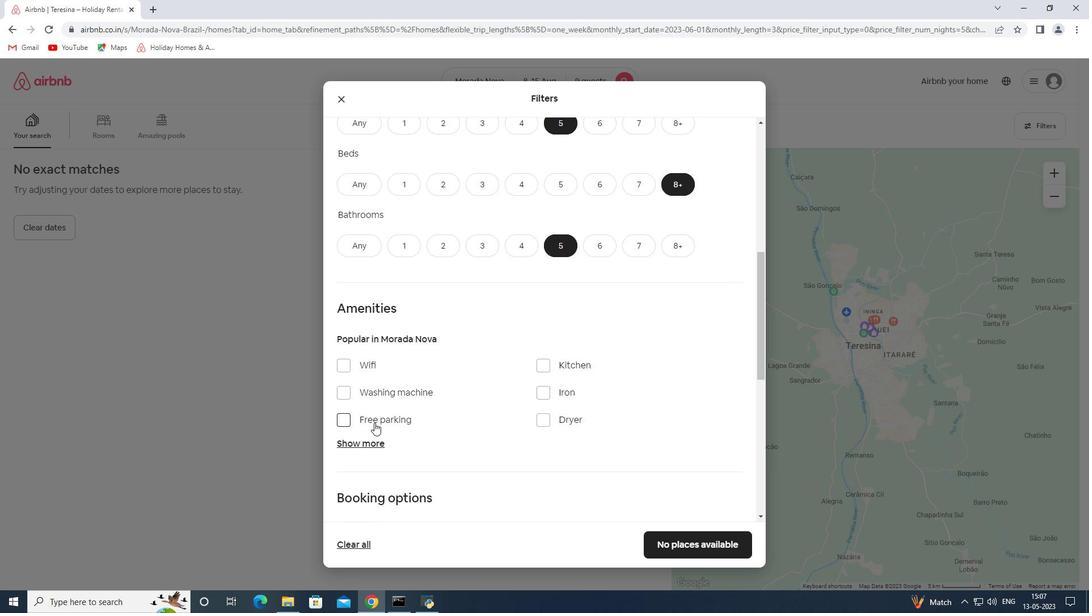 
Action: Mouse moved to (378, 363)
Screenshot: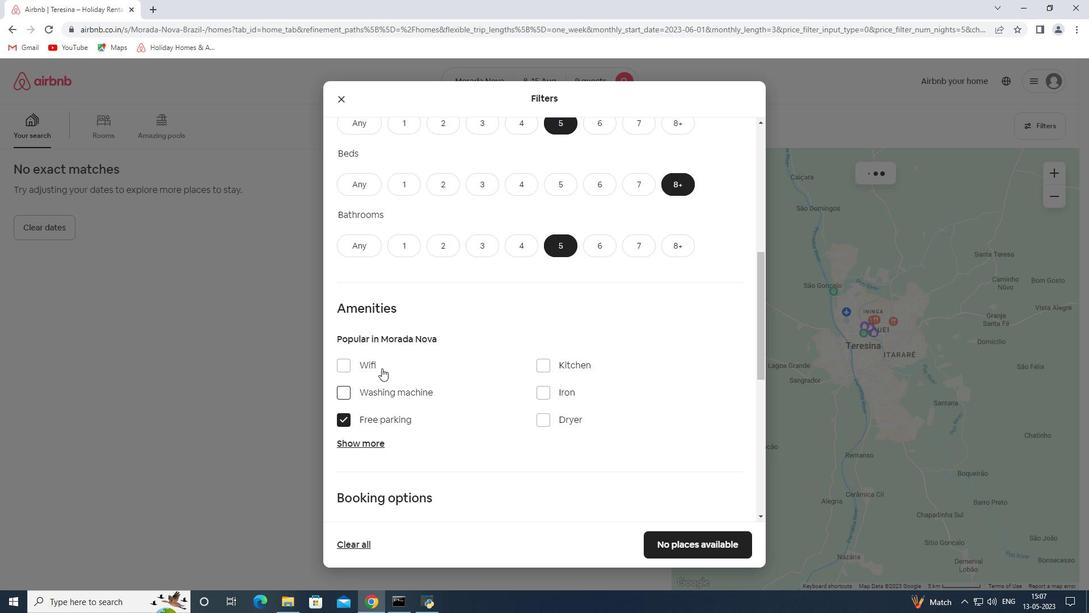 
Action: Mouse pressed left at (378, 363)
Screenshot: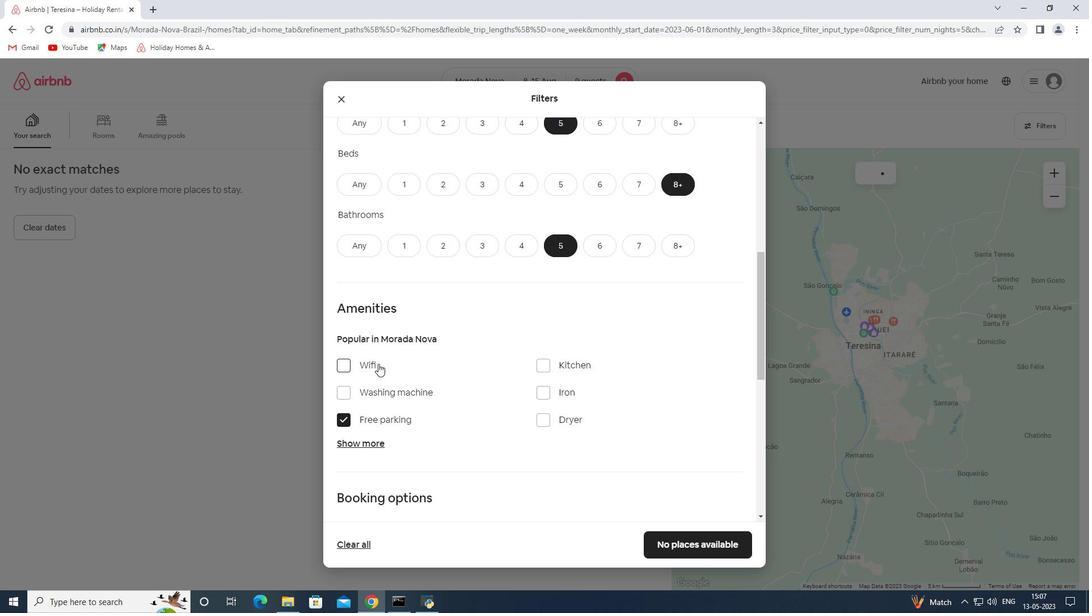 
Action: Mouse moved to (379, 448)
Screenshot: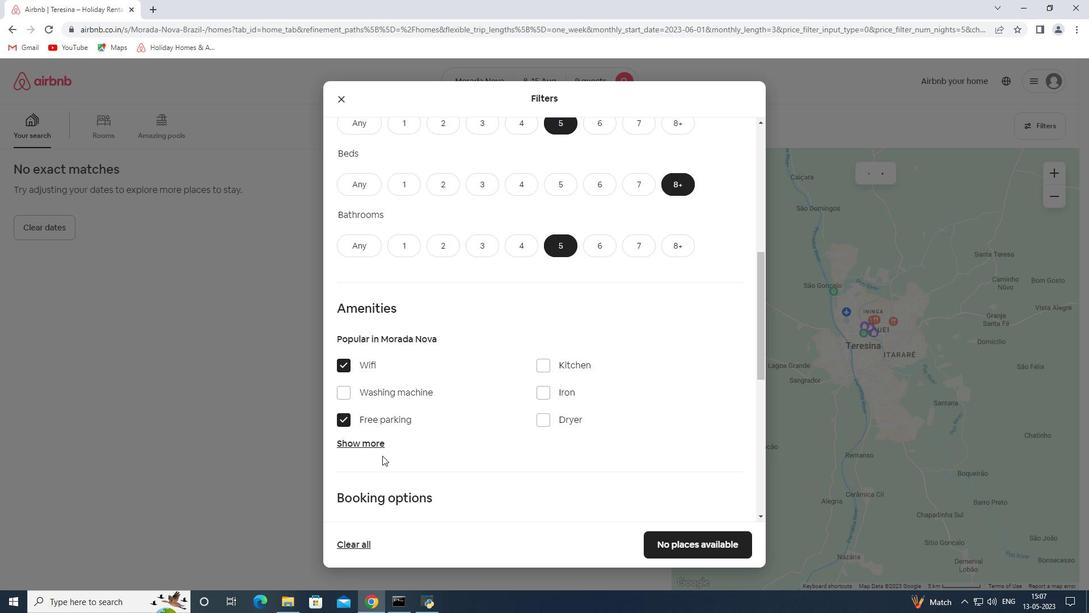 
Action: Mouse pressed left at (379, 448)
Screenshot: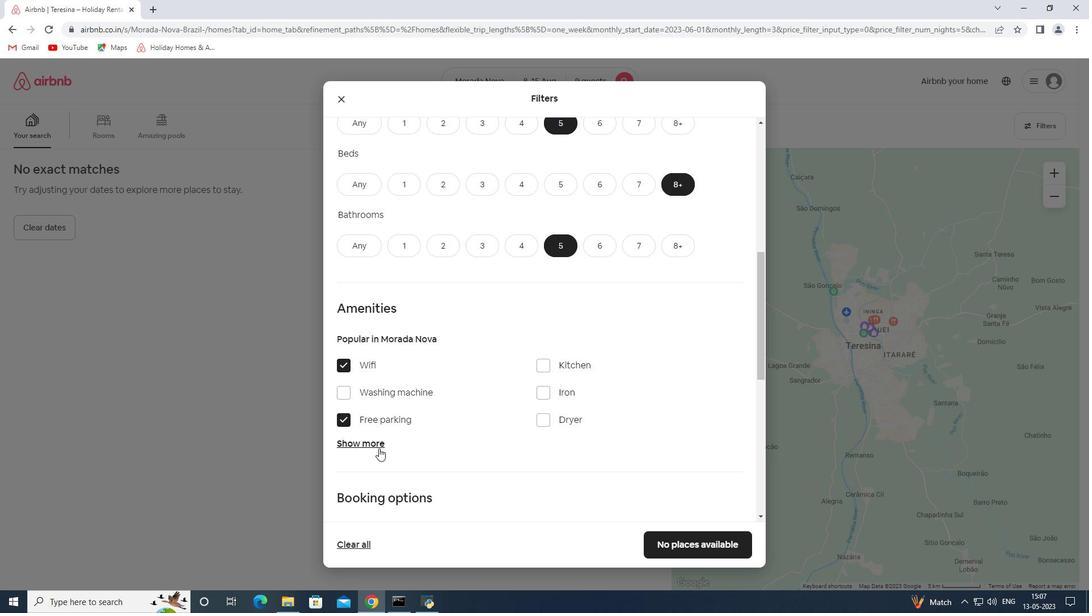 
Action: Mouse moved to (479, 451)
Screenshot: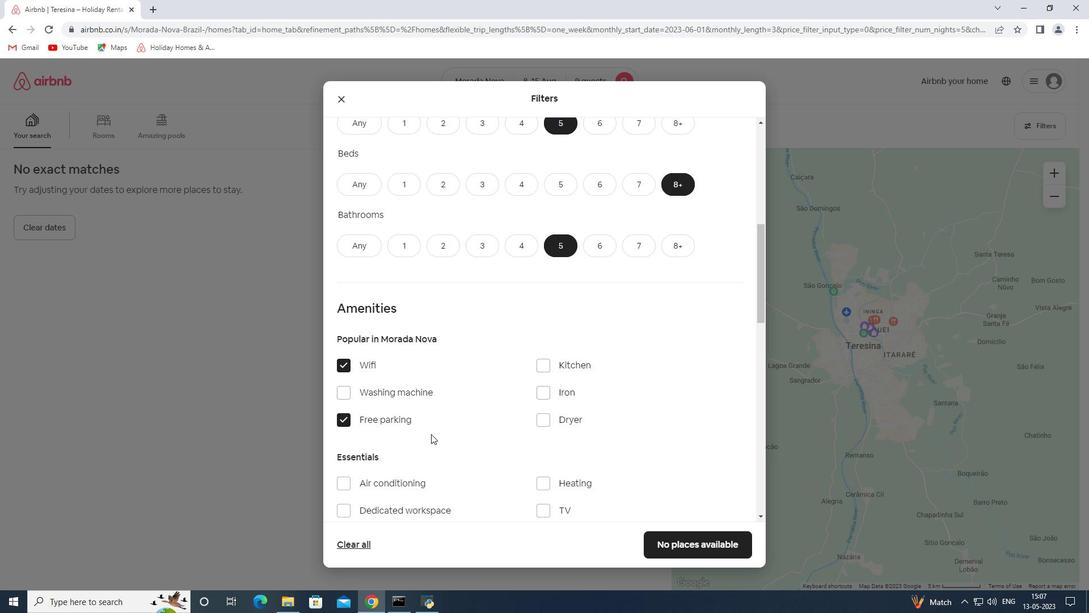 
Action: Mouse scrolled (479, 451) with delta (0, 0)
Screenshot: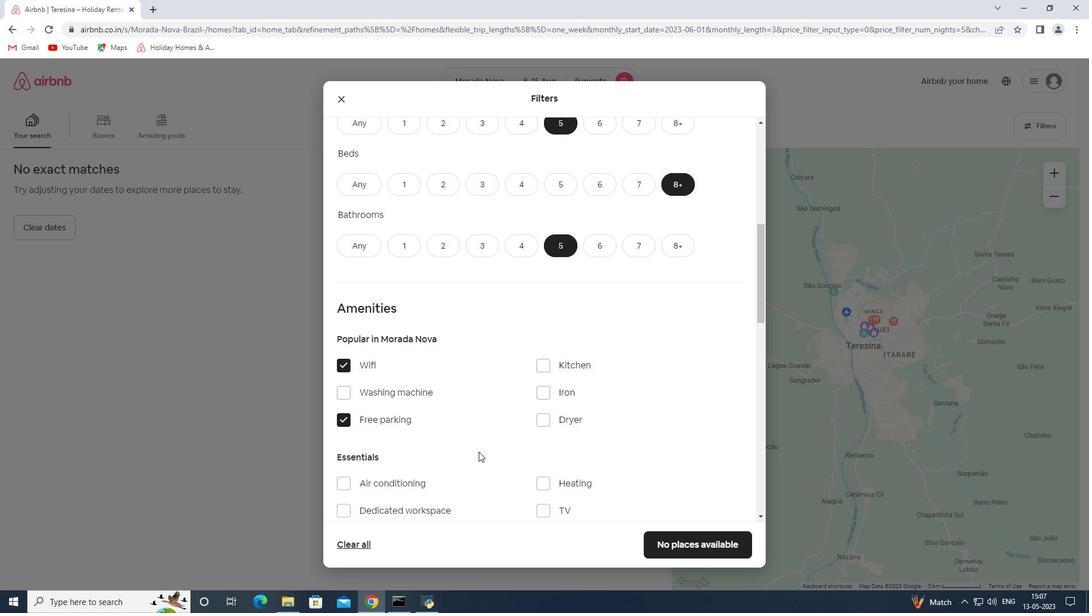 
Action: Mouse scrolled (479, 451) with delta (0, 0)
Screenshot: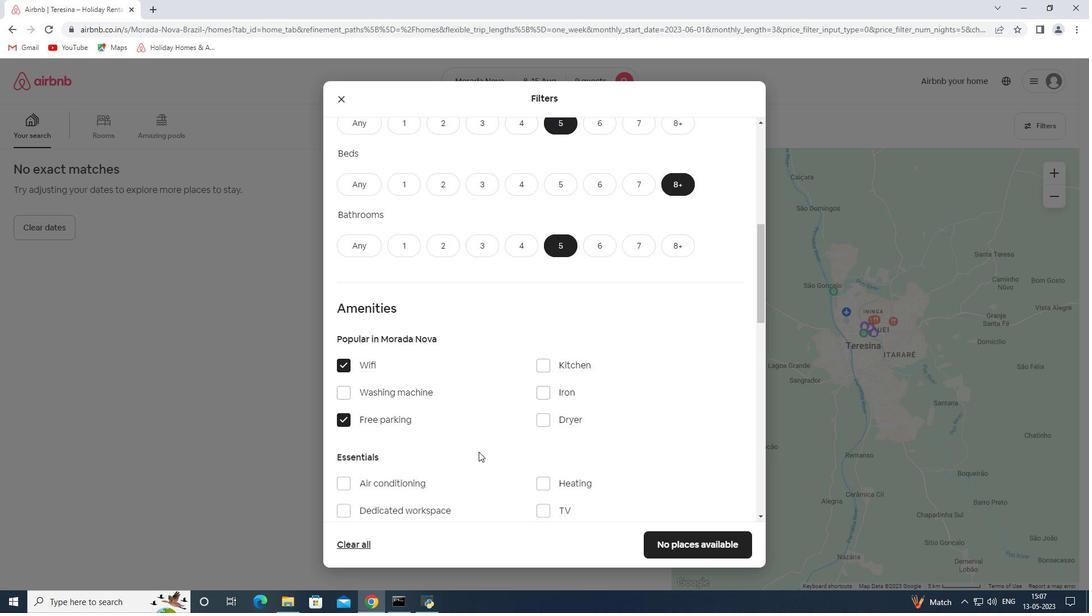 
Action: Mouse moved to (484, 451)
Screenshot: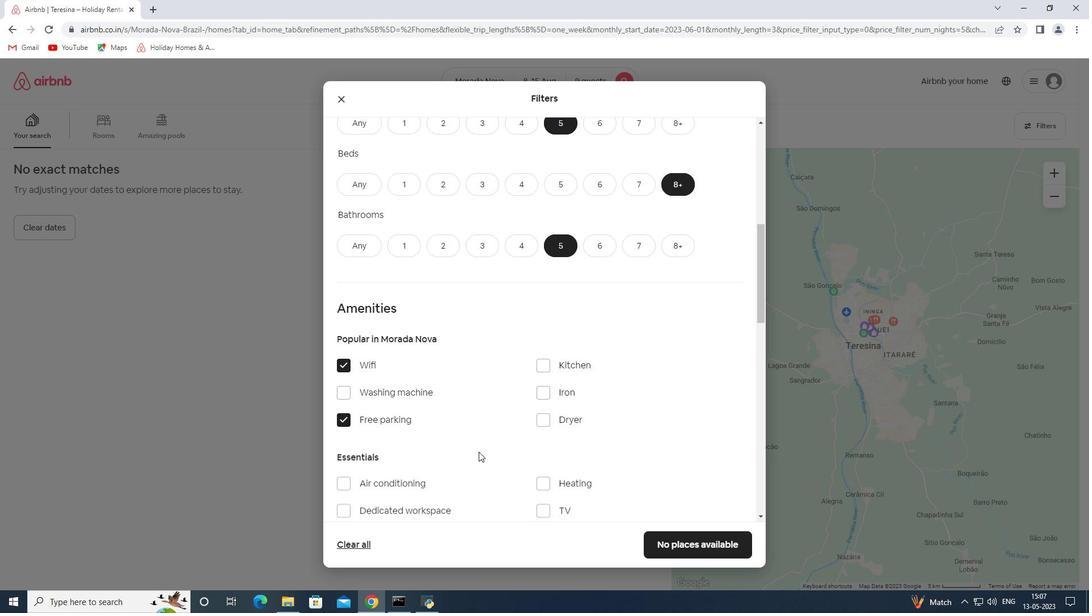 
Action: Mouse scrolled (484, 451) with delta (0, 0)
Screenshot: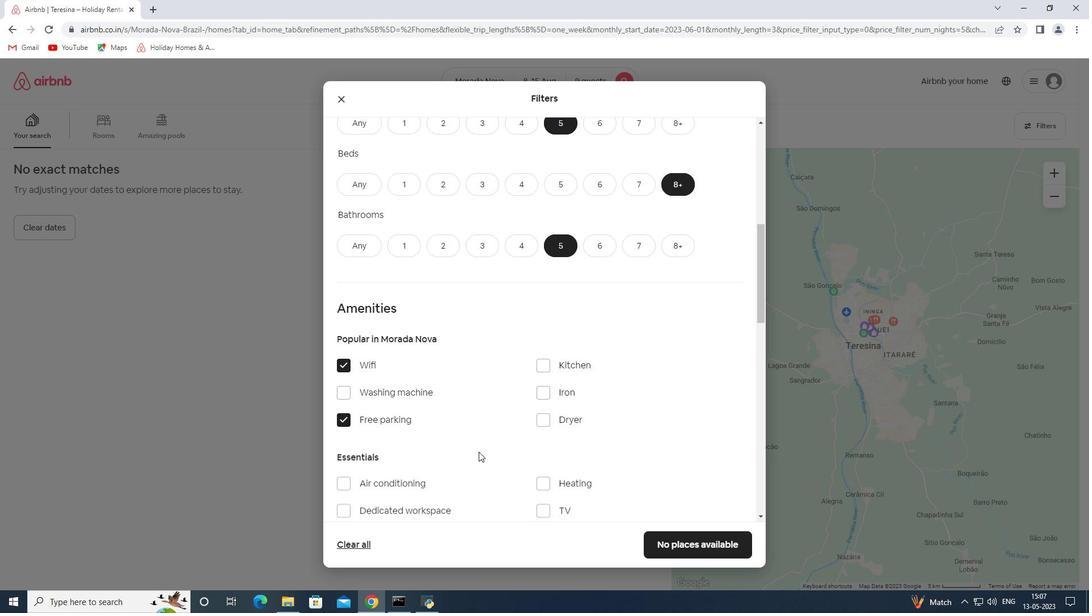 
Action: Mouse moved to (561, 342)
Screenshot: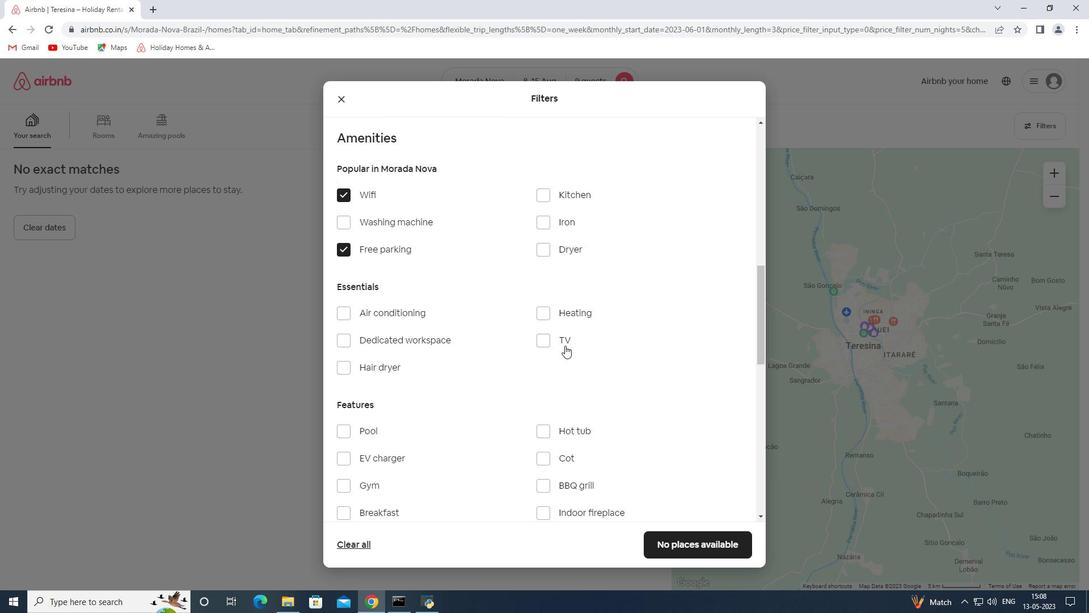 
Action: Mouse pressed left at (561, 342)
Screenshot: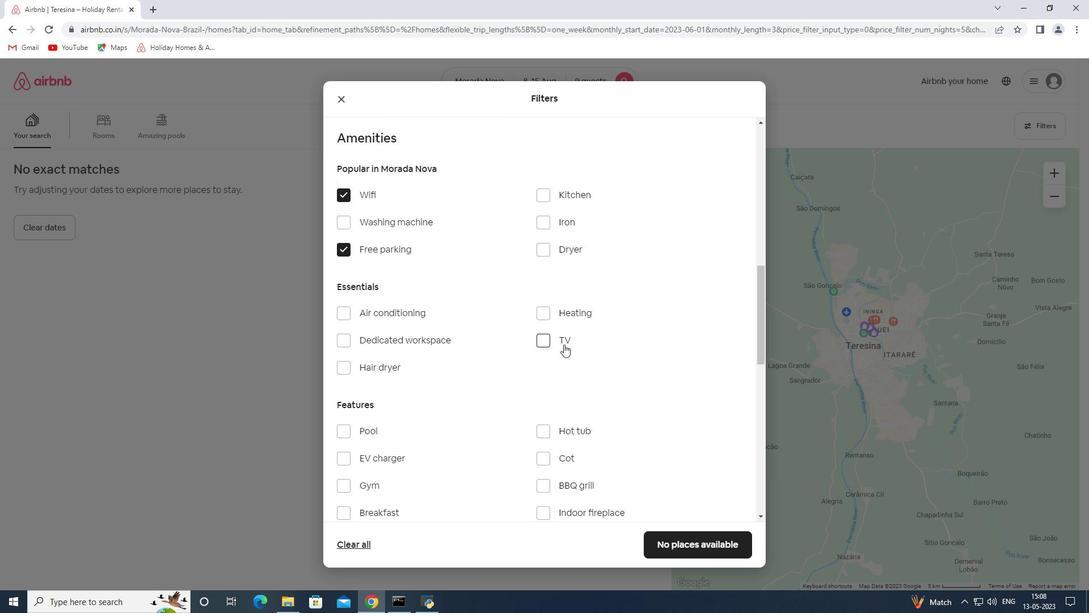
Action: Mouse moved to (466, 382)
Screenshot: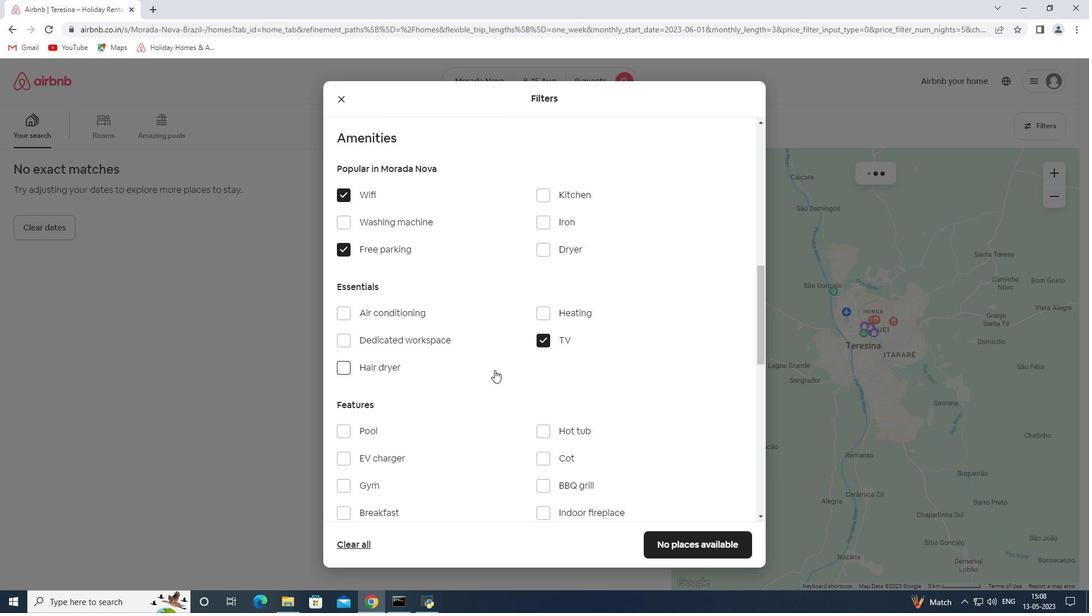 
Action: Mouse scrolled (466, 382) with delta (0, 0)
Screenshot: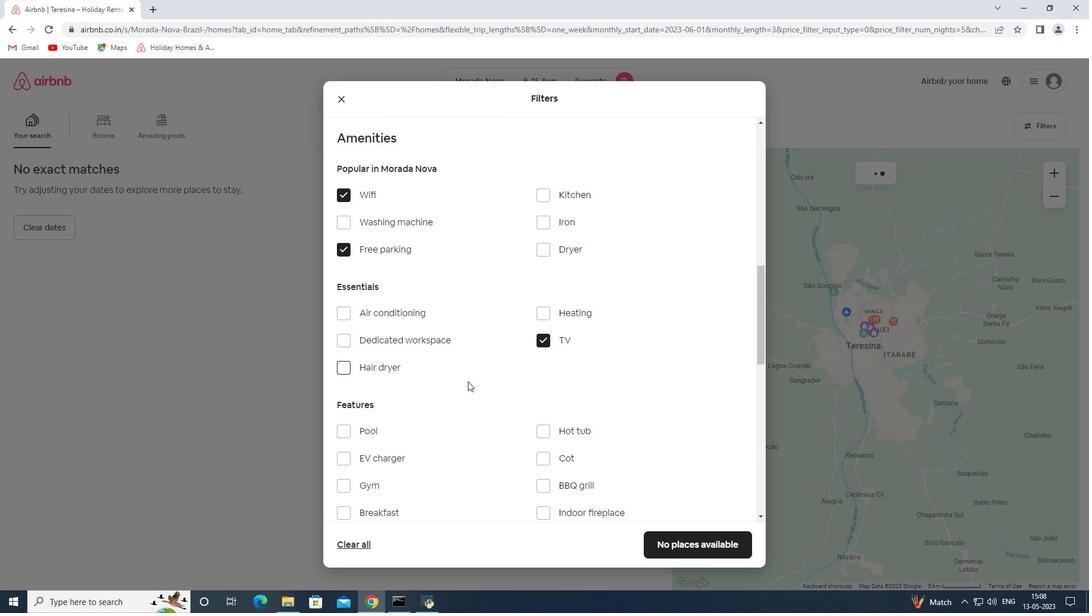 
Action: Mouse scrolled (466, 382) with delta (0, 0)
Screenshot: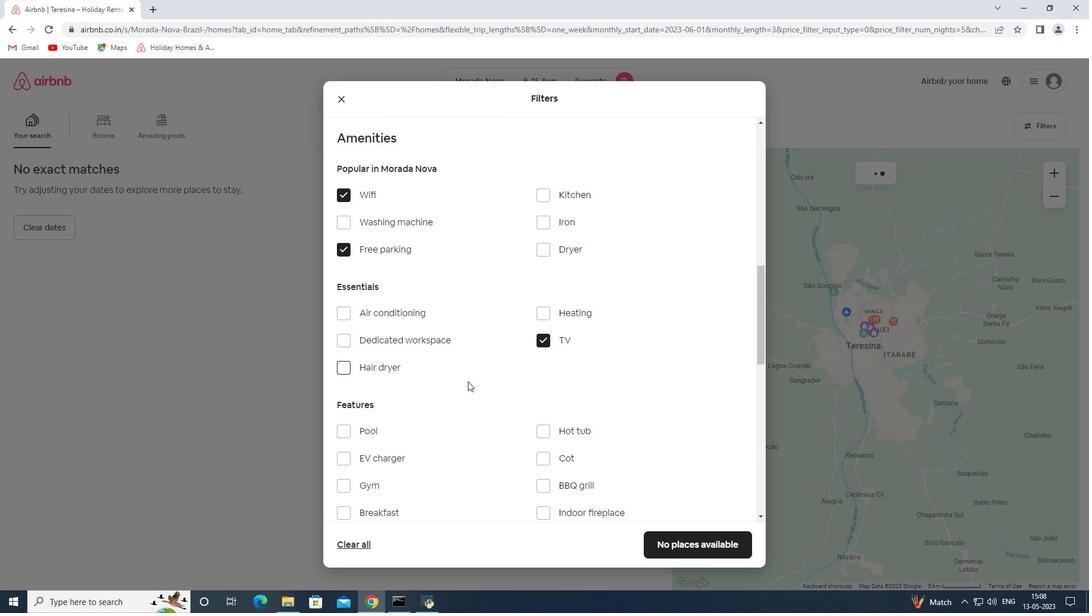 
Action: Mouse moved to (357, 374)
Screenshot: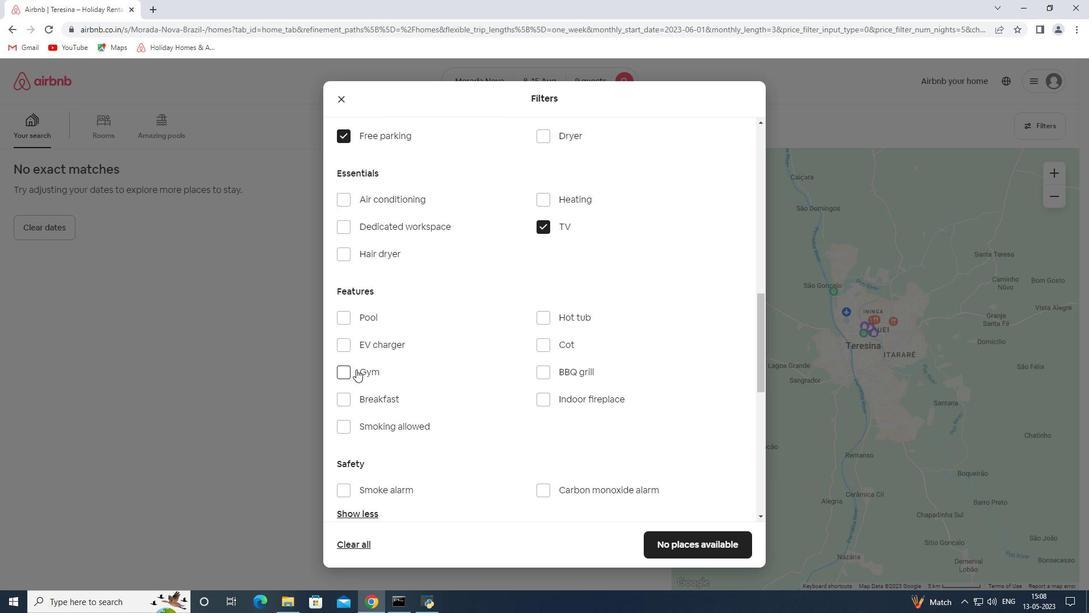 
Action: Mouse pressed left at (357, 374)
Screenshot: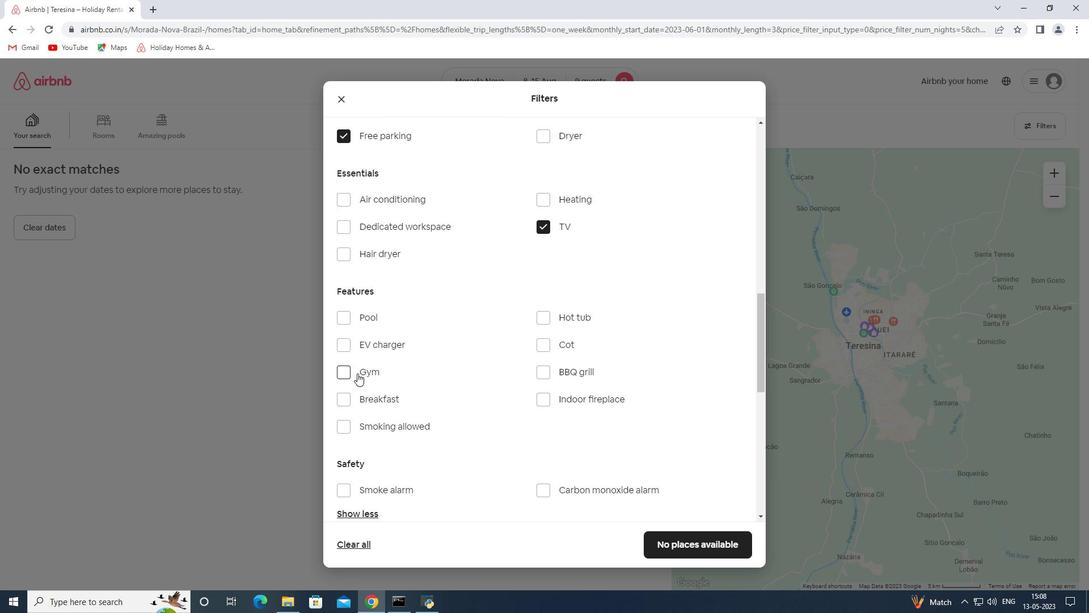 
Action: Mouse moved to (362, 396)
Screenshot: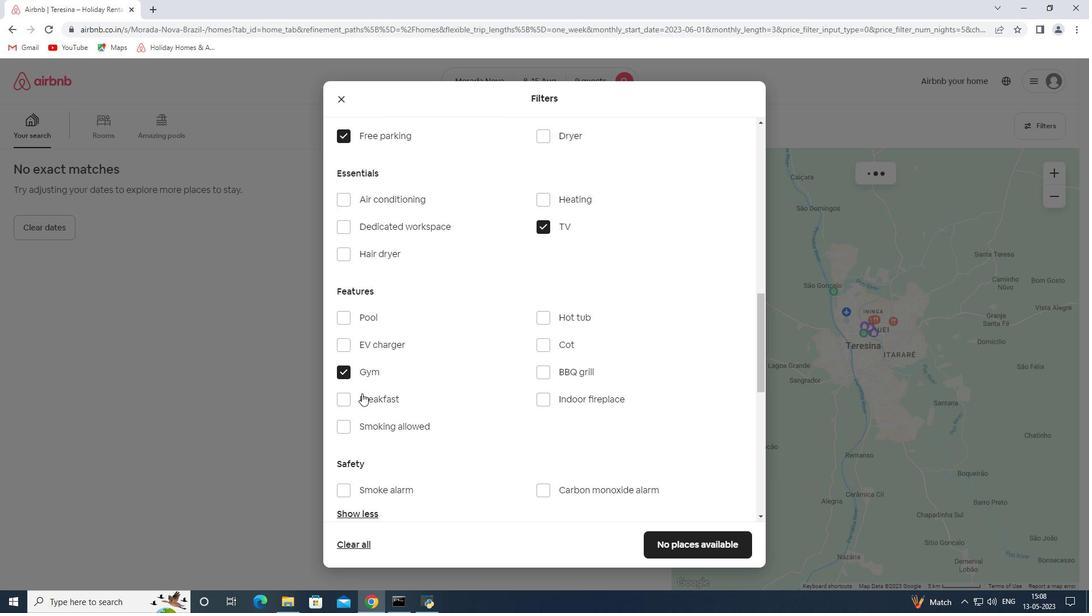 
Action: Mouse pressed left at (362, 396)
Screenshot: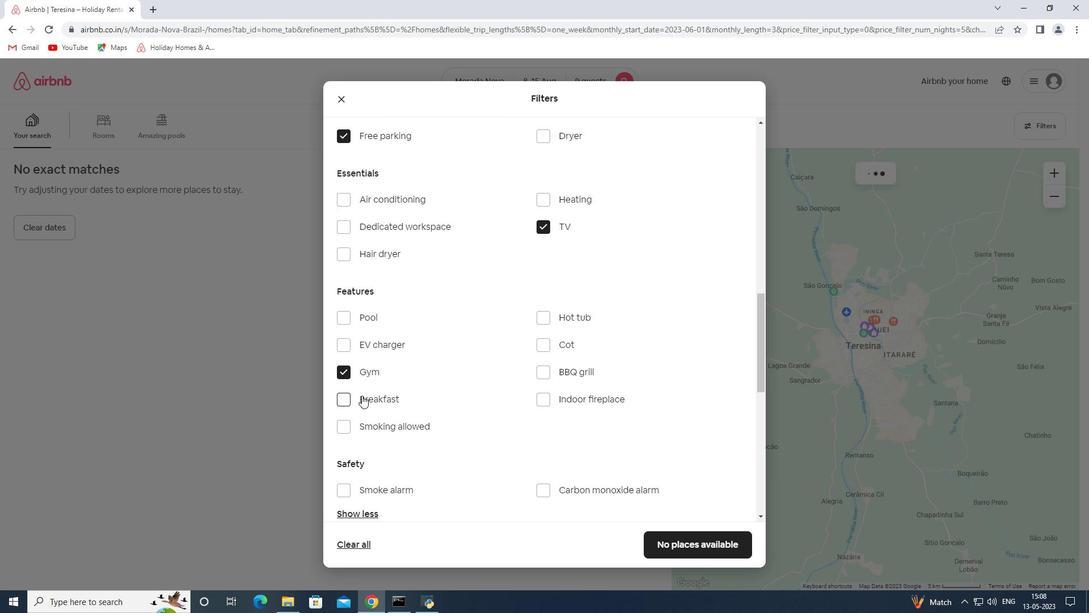 
Action: Mouse scrolled (362, 396) with delta (0, 0)
Screenshot: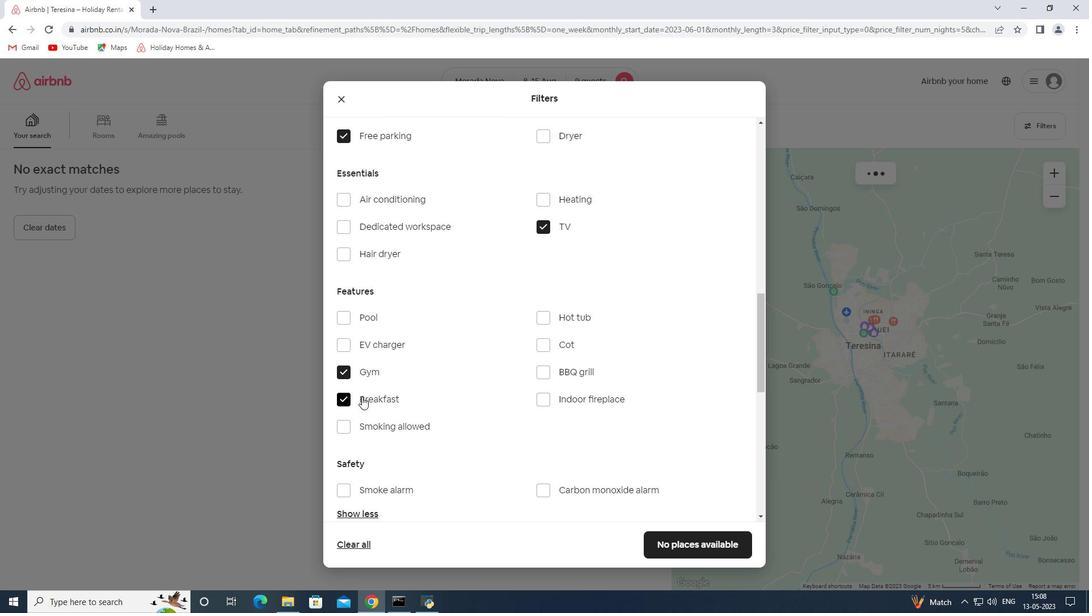 
Action: Mouse scrolled (362, 396) with delta (0, 0)
Screenshot: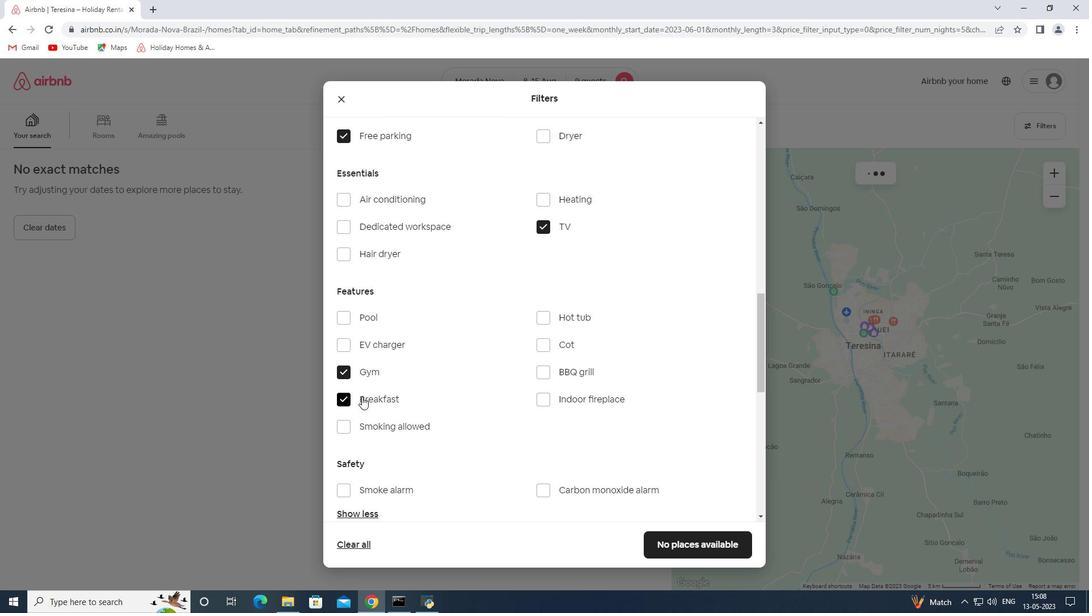 
Action: Mouse scrolled (362, 396) with delta (0, 0)
Screenshot: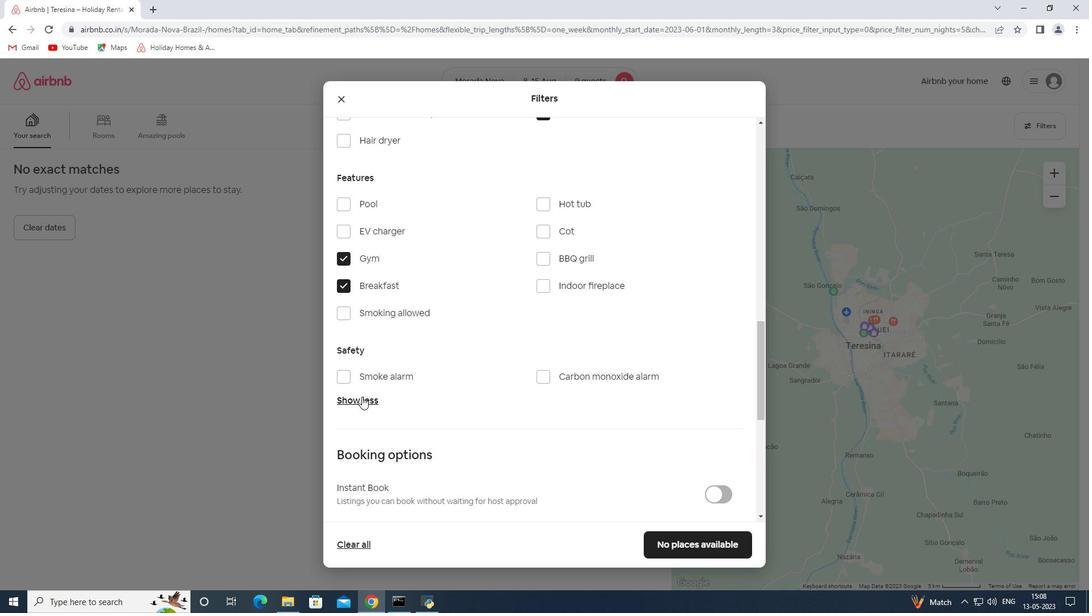 
Action: Mouse scrolled (362, 396) with delta (0, 0)
Screenshot: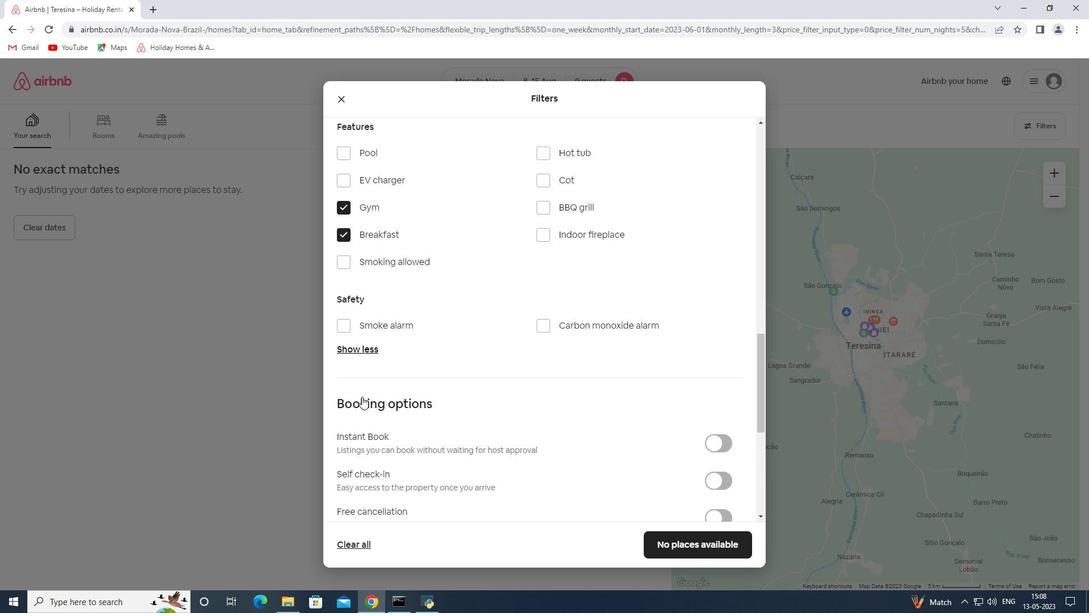 
Action: Mouse scrolled (362, 396) with delta (0, 0)
Screenshot: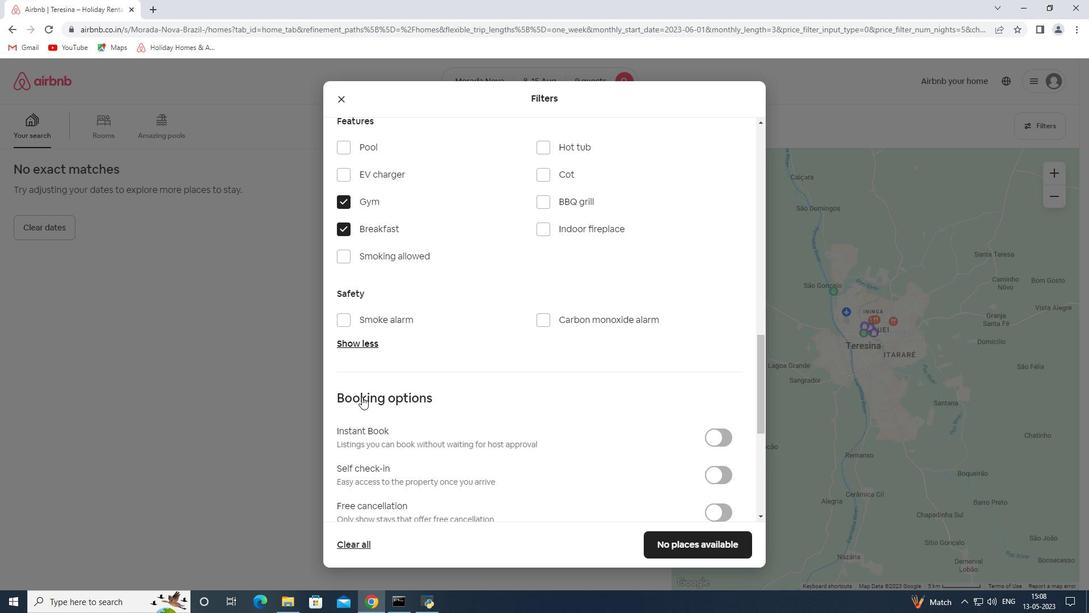 
Action: Mouse moved to (714, 363)
Screenshot: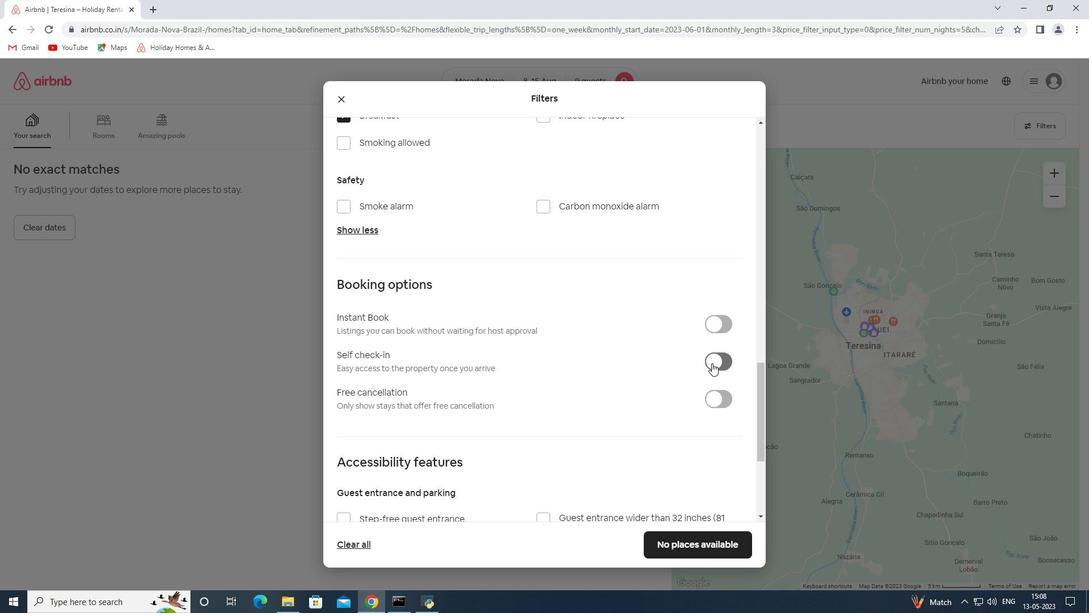 
Action: Mouse pressed left at (714, 363)
Screenshot: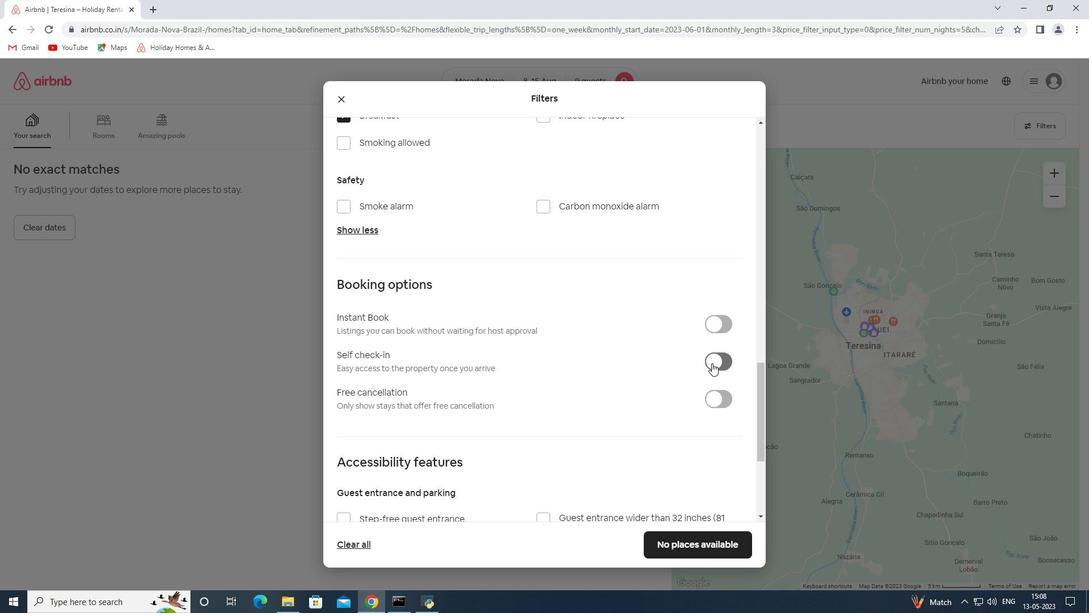 
Action: Mouse moved to (689, 353)
Screenshot: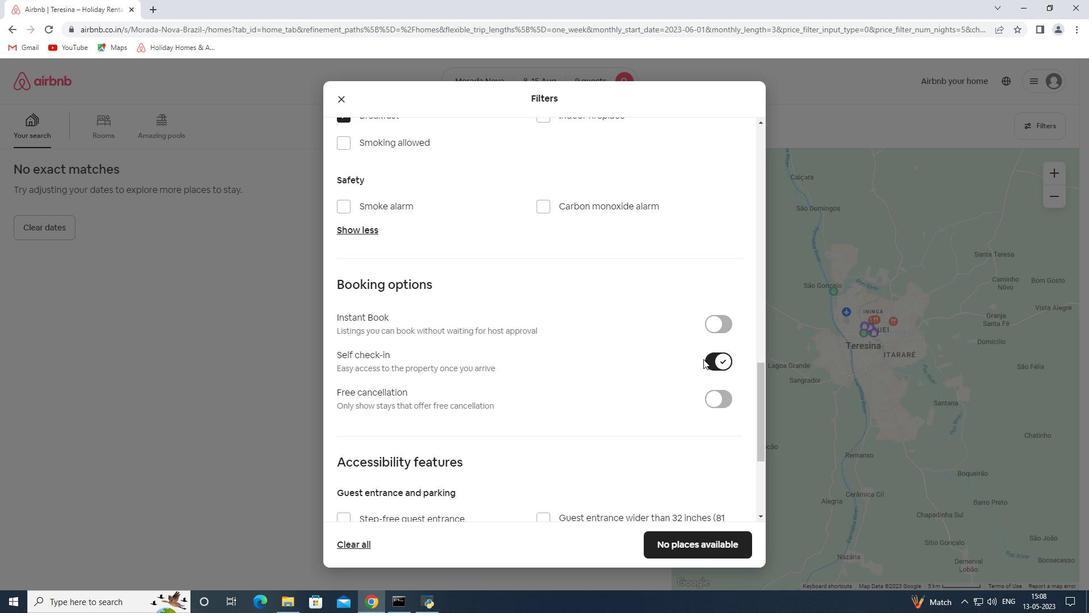 
Action: Mouse scrolled (689, 353) with delta (0, 0)
Screenshot: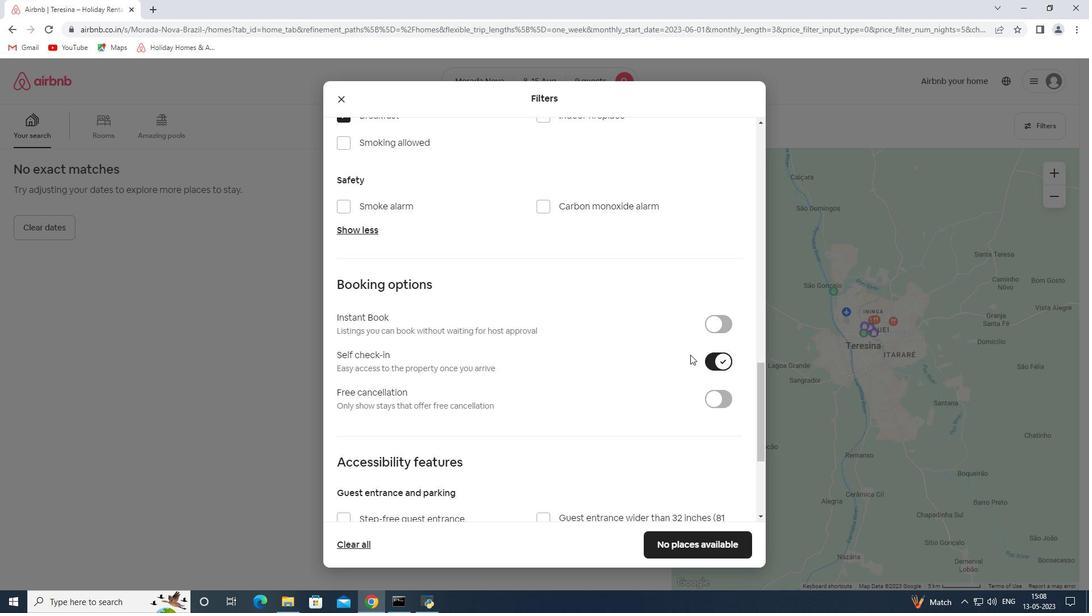 
Action: Mouse scrolled (689, 353) with delta (0, 0)
Screenshot: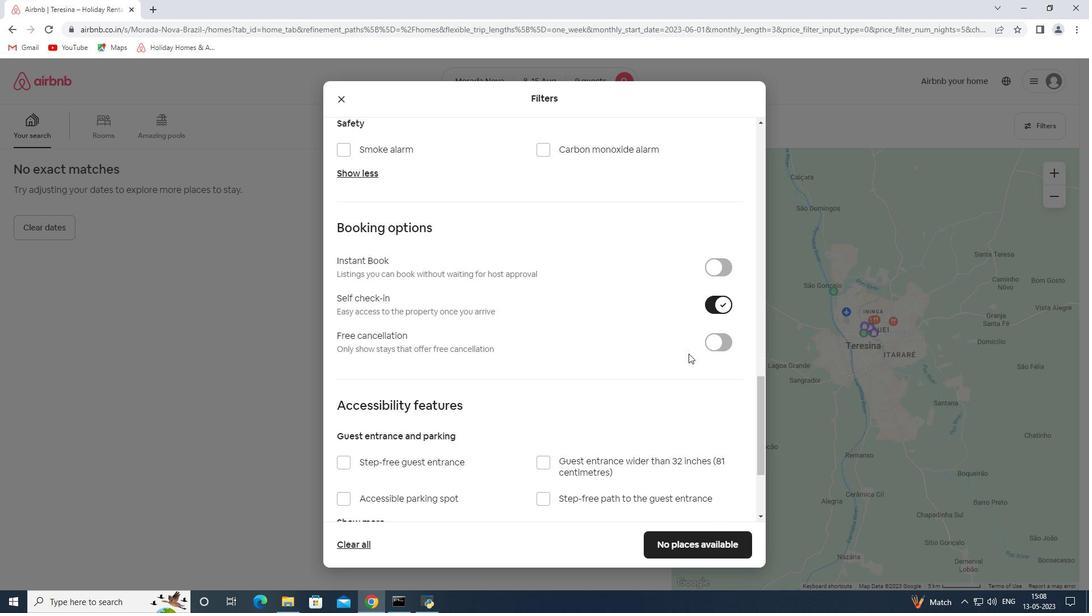
Action: Mouse scrolled (689, 353) with delta (0, 0)
Screenshot: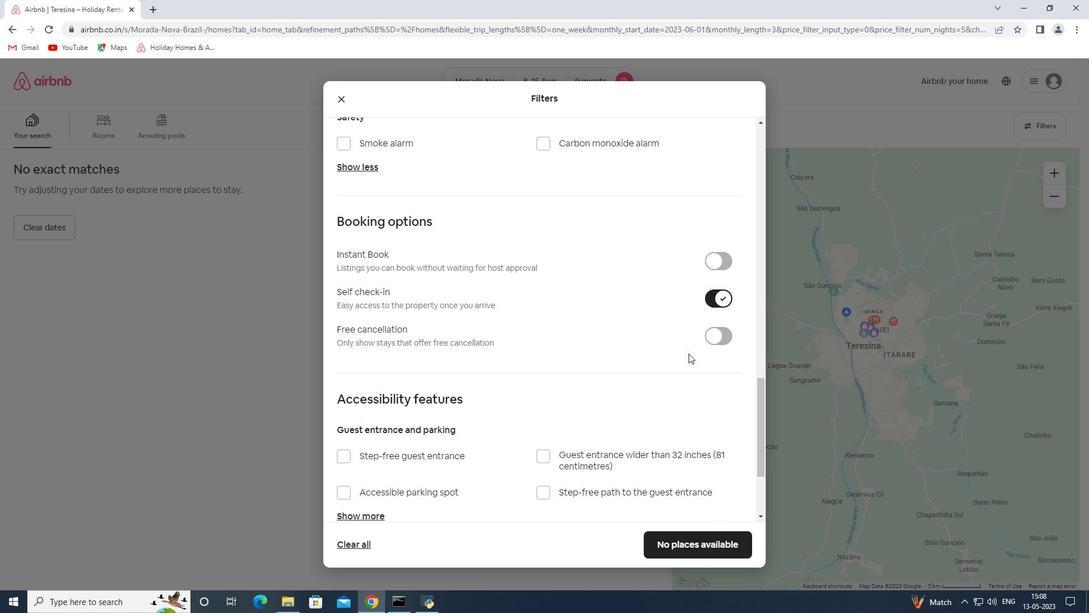 
Action: Mouse scrolled (689, 353) with delta (0, 0)
Screenshot: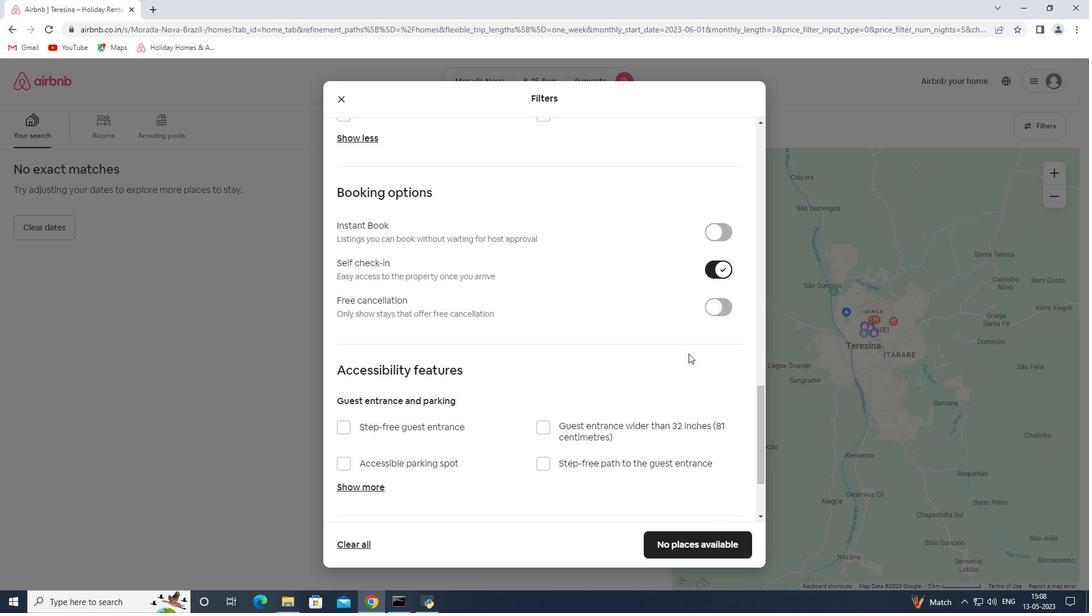 
Action: Mouse moved to (625, 355)
Screenshot: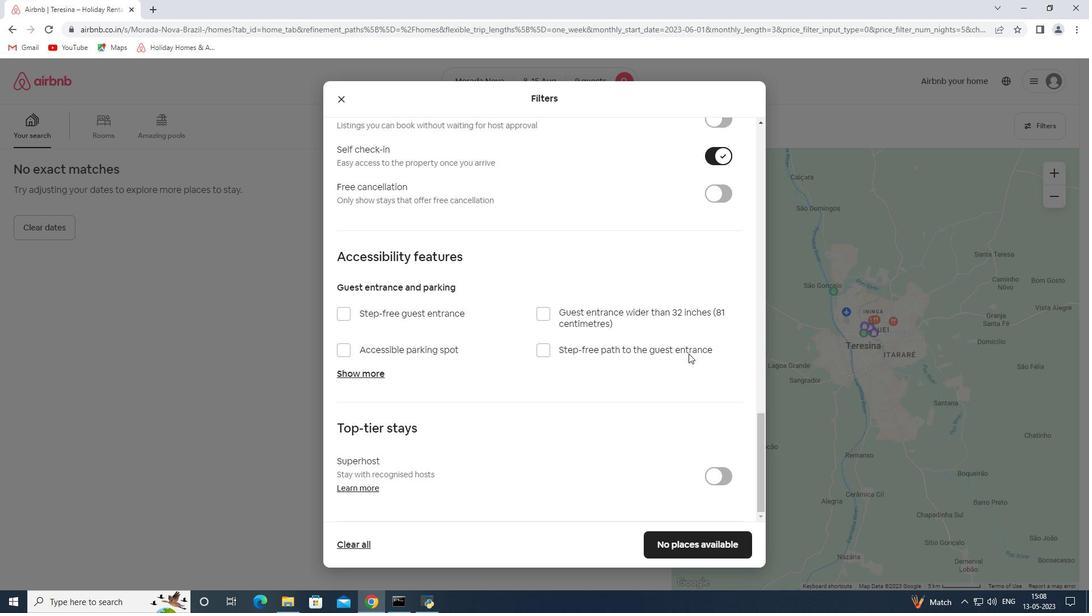 
Action: Mouse scrolled (625, 355) with delta (0, 0)
Screenshot: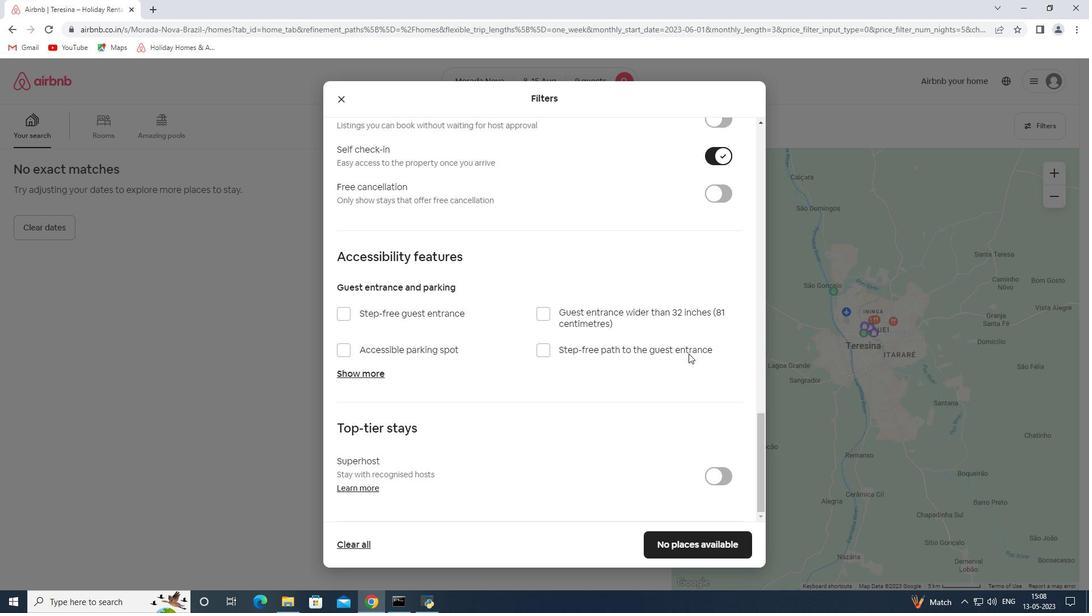 
Action: Mouse moved to (621, 358)
Screenshot: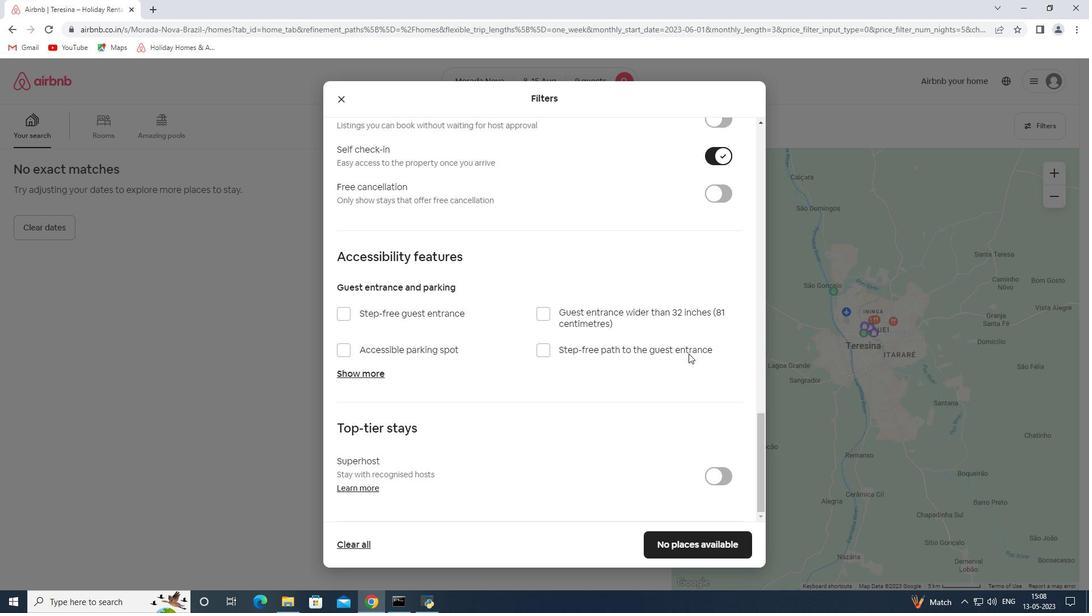 
Action: Mouse scrolled (621, 357) with delta (0, 0)
Screenshot: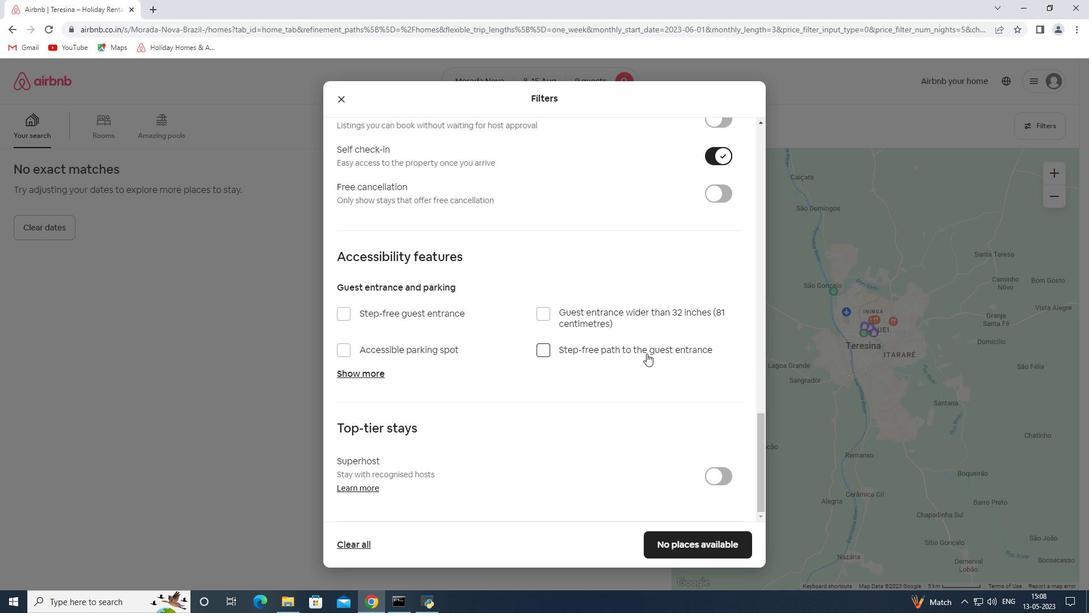 
Action: Mouse moved to (619, 358)
Screenshot: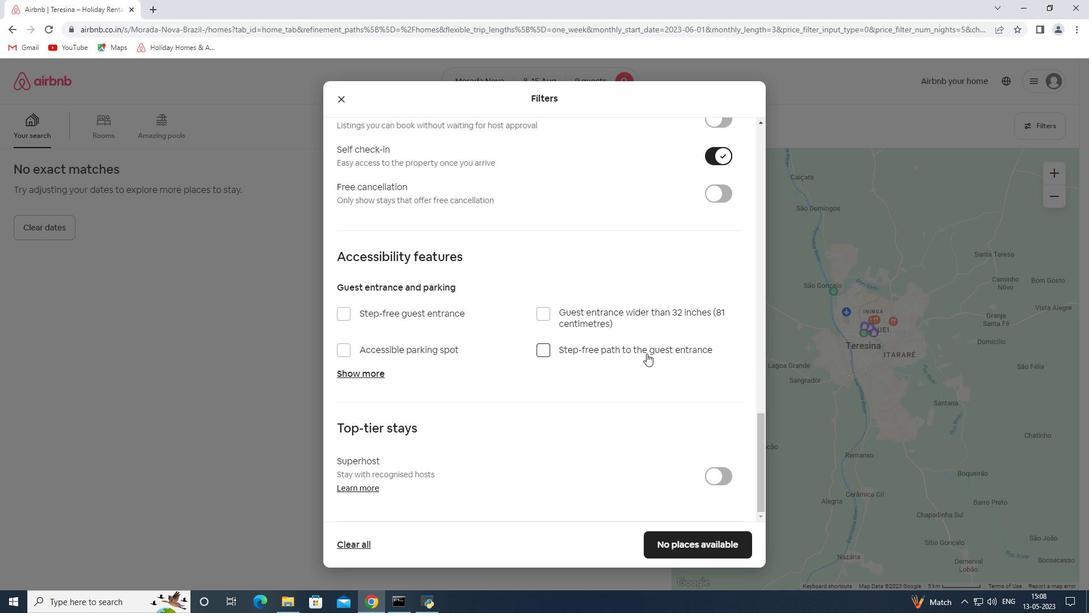 
Action: Mouse scrolled (619, 358) with delta (0, 0)
Screenshot: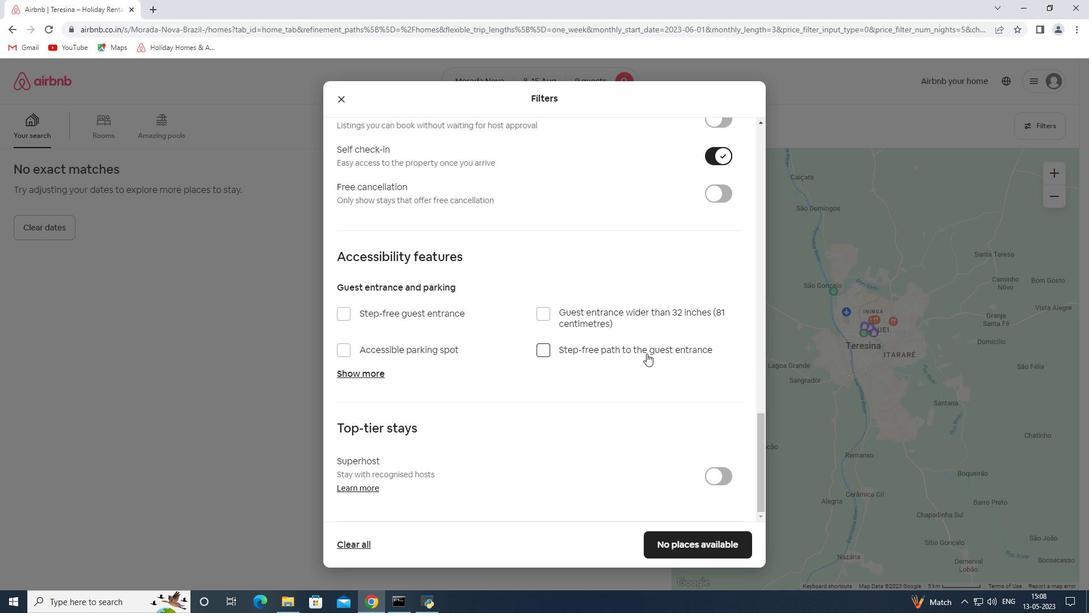 
Action: Mouse moved to (618, 358)
Screenshot: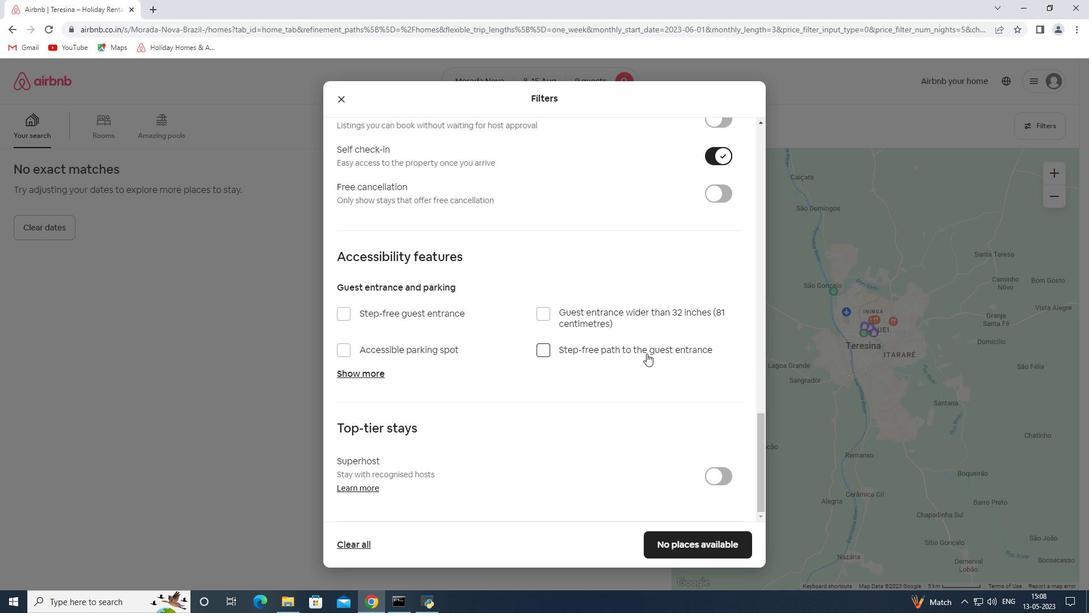 
Action: Mouse scrolled (618, 358) with delta (0, 0)
Screenshot: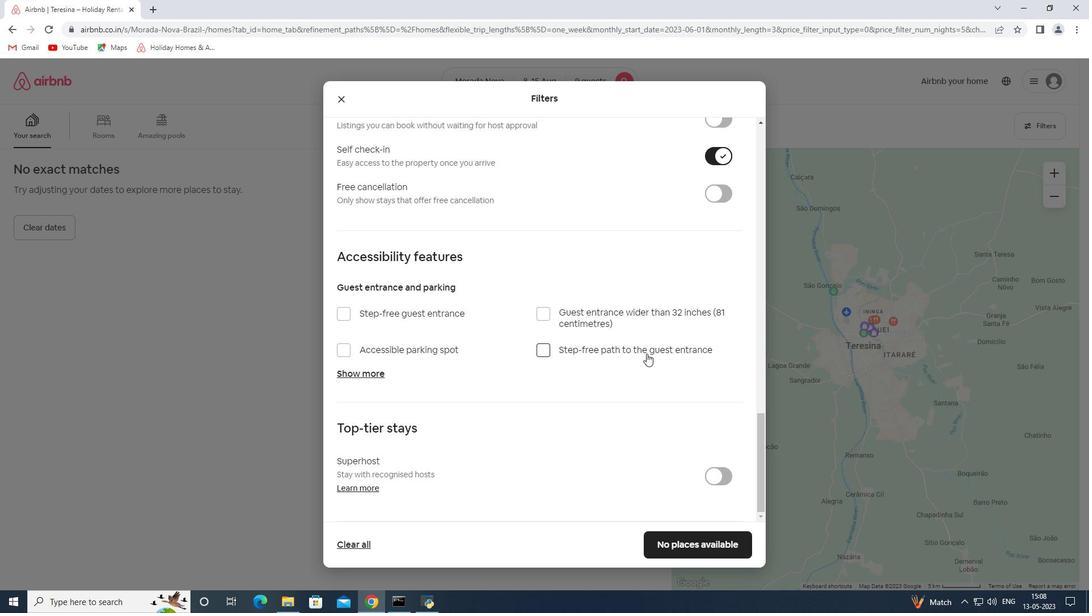 
Action: Mouse moved to (614, 360)
Screenshot: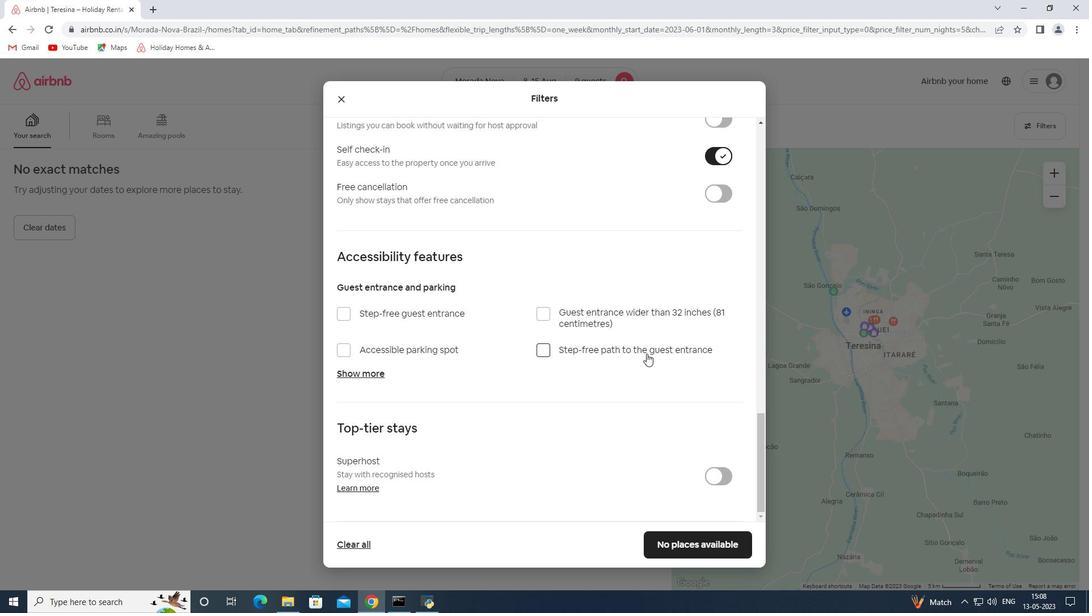 
Action: Mouse scrolled (614, 359) with delta (0, 0)
Screenshot: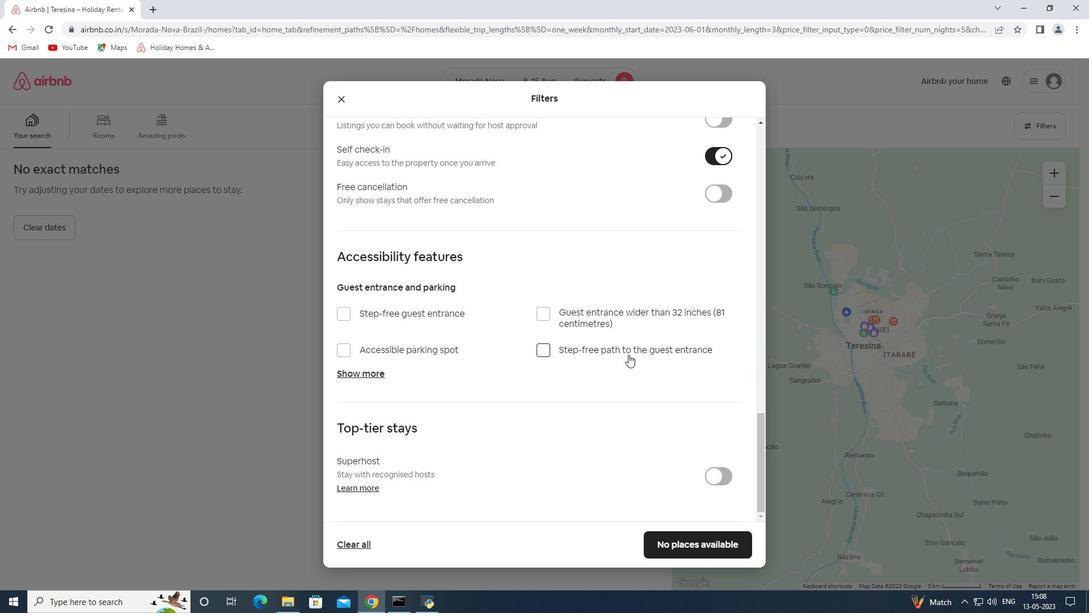 
Action: Mouse moved to (437, 430)
Screenshot: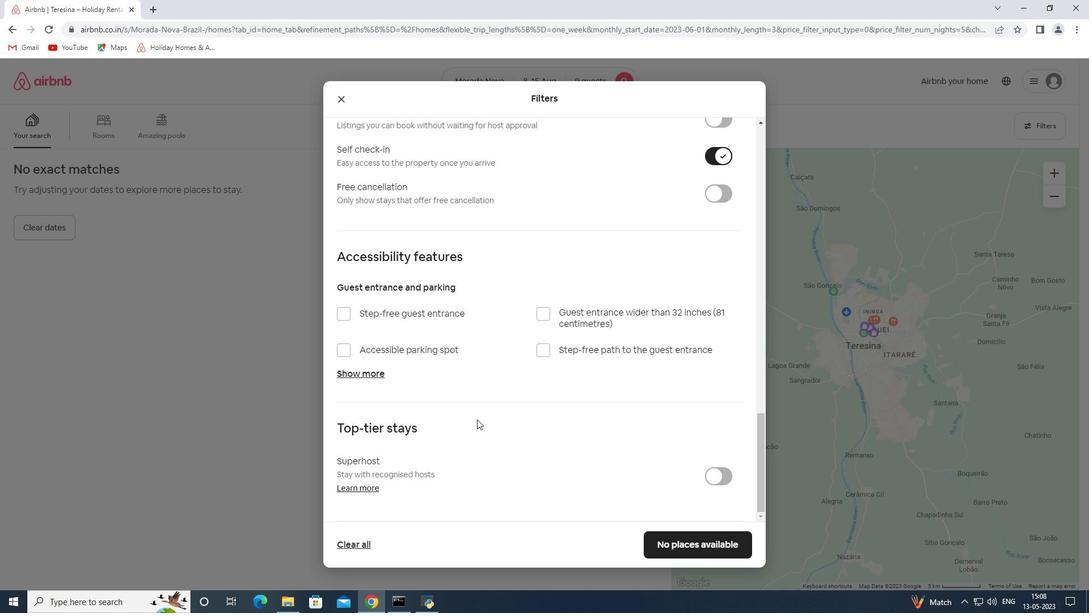 
Action: Mouse scrolled (437, 430) with delta (0, 0)
Screenshot: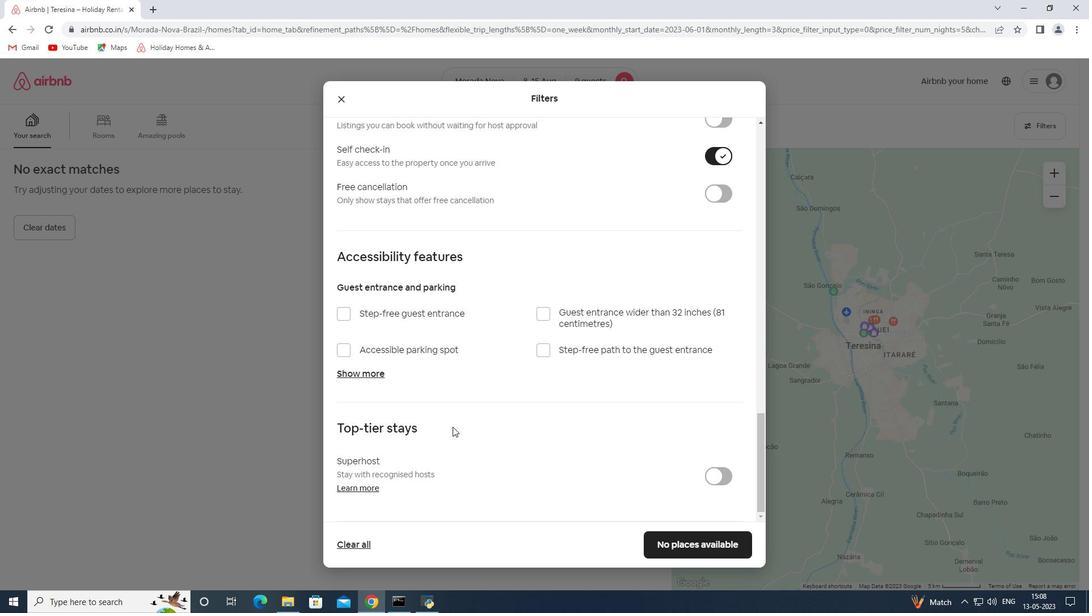 
Action: Mouse scrolled (437, 430) with delta (0, 0)
Screenshot: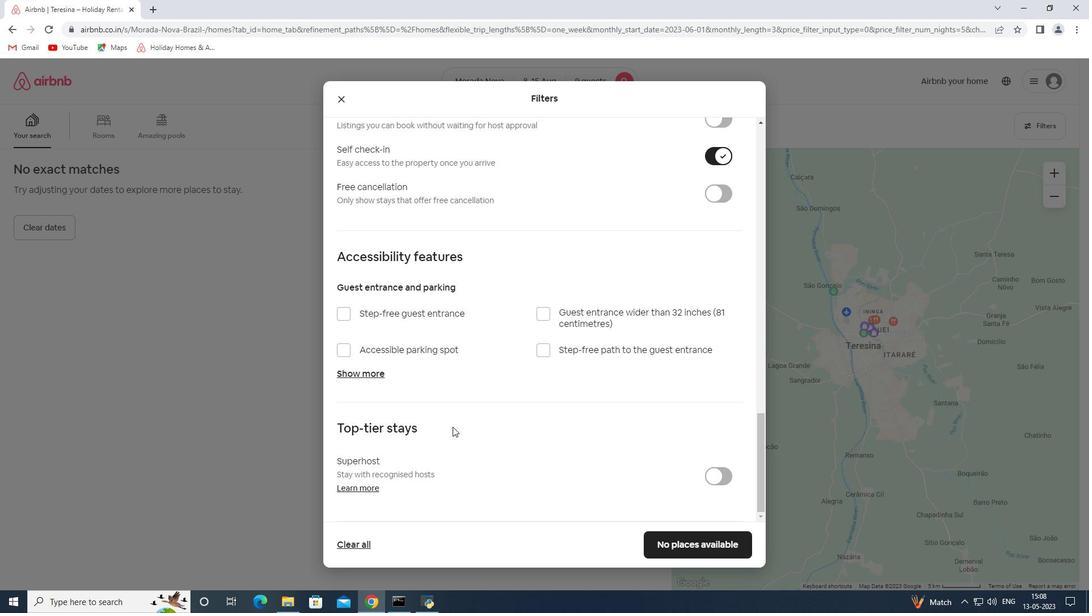 
Action: Mouse scrolled (437, 430) with delta (0, 0)
Screenshot: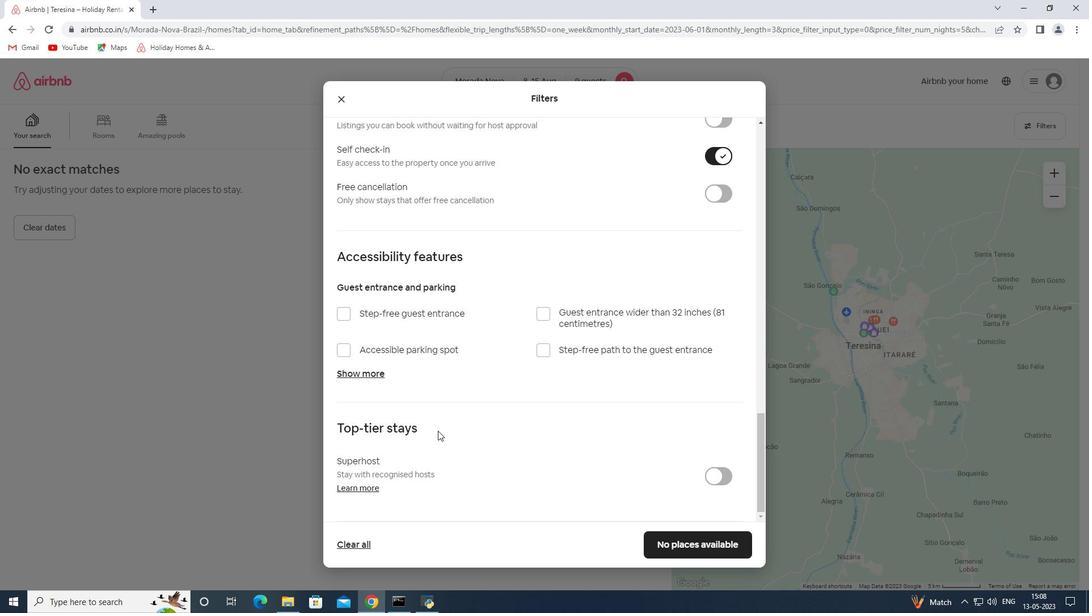 
Action: Mouse scrolled (437, 430) with delta (0, 0)
Screenshot: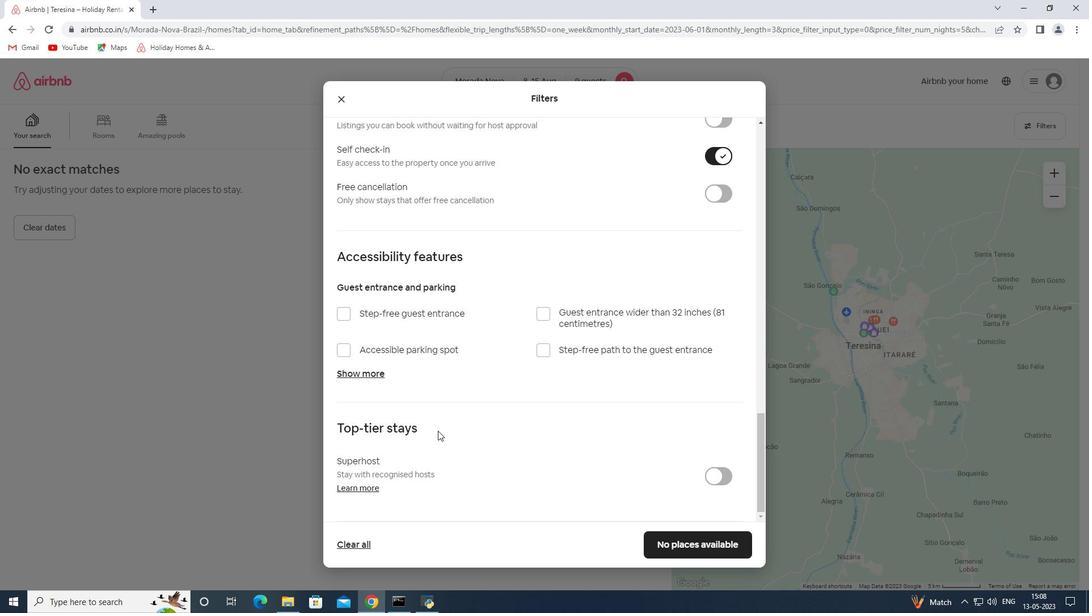 
Action: Mouse scrolled (437, 430) with delta (0, 0)
Screenshot: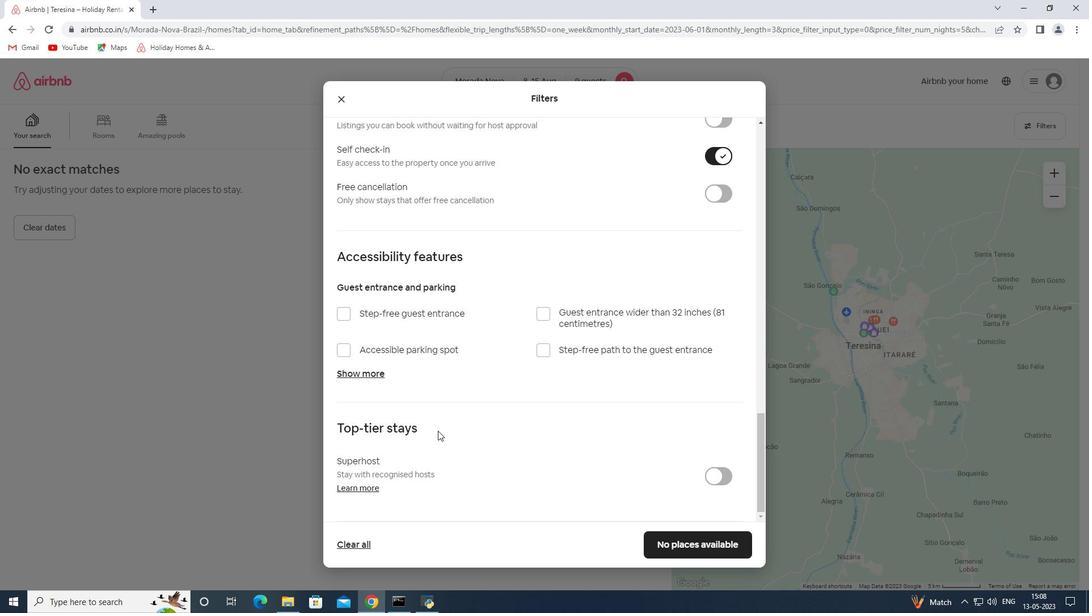
Action: Mouse scrolled (437, 430) with delta (0, 0)
Screenshot: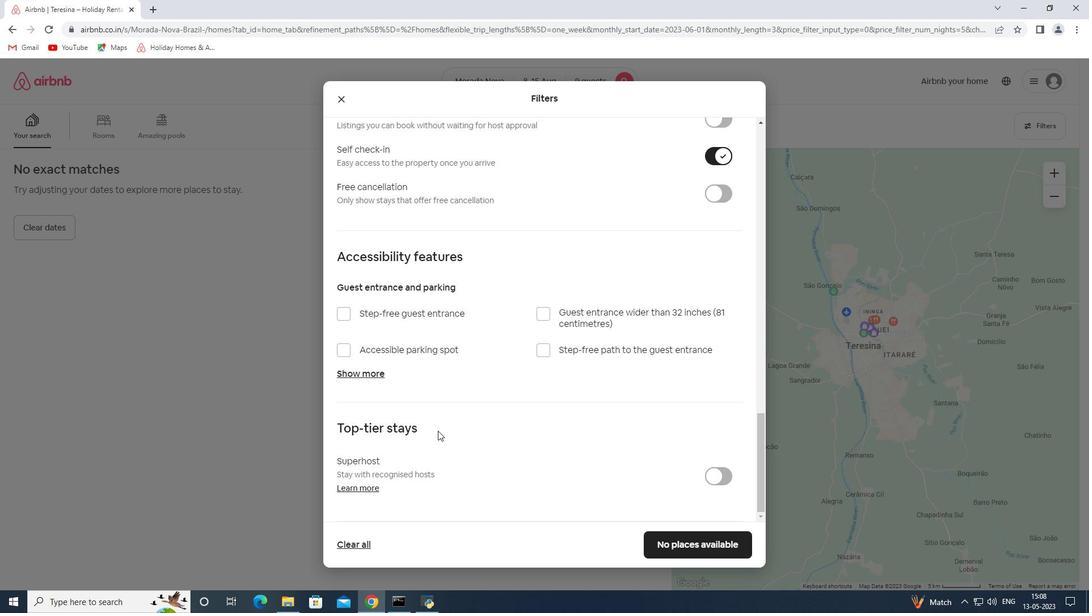 
Action: Mouse moved to (665, 543)
Screenshot: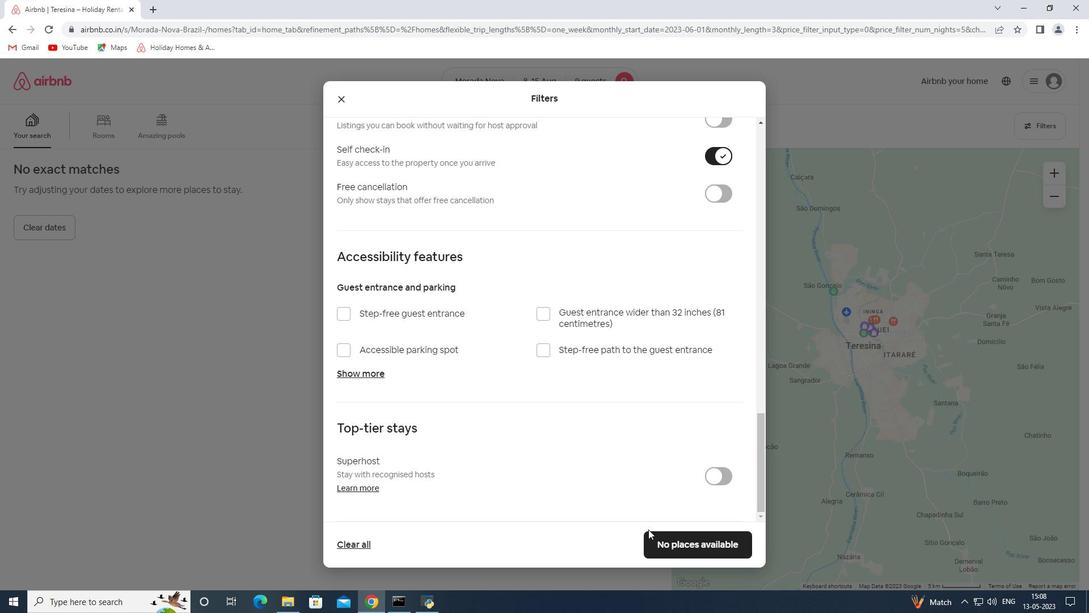 
Action: Mouse pressed left at (665, 543)
Screenshot: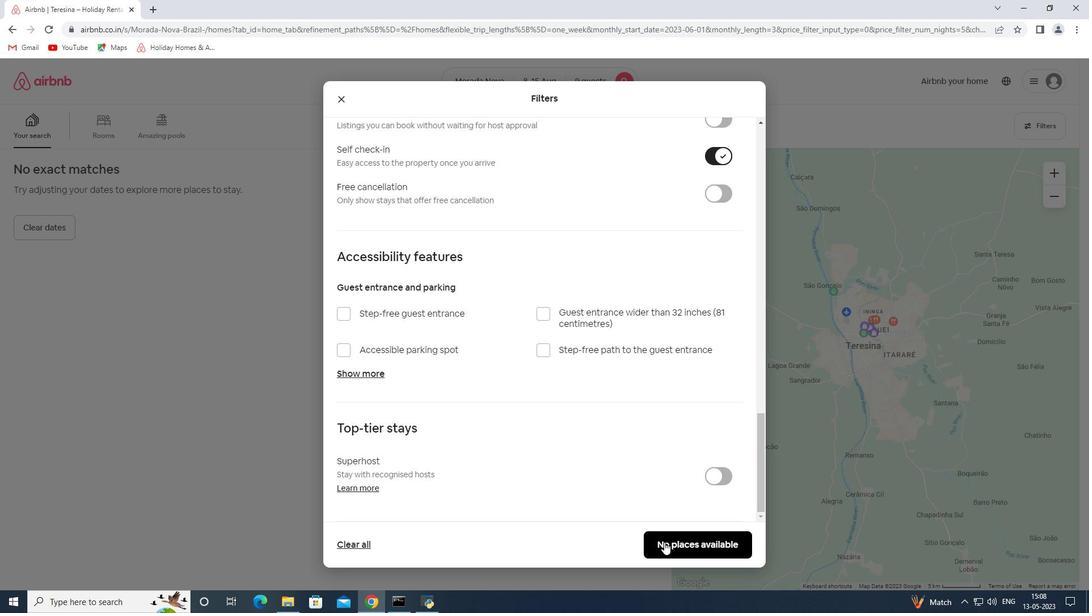 
Action: Mouse moved to (680, 539)
Screenshot: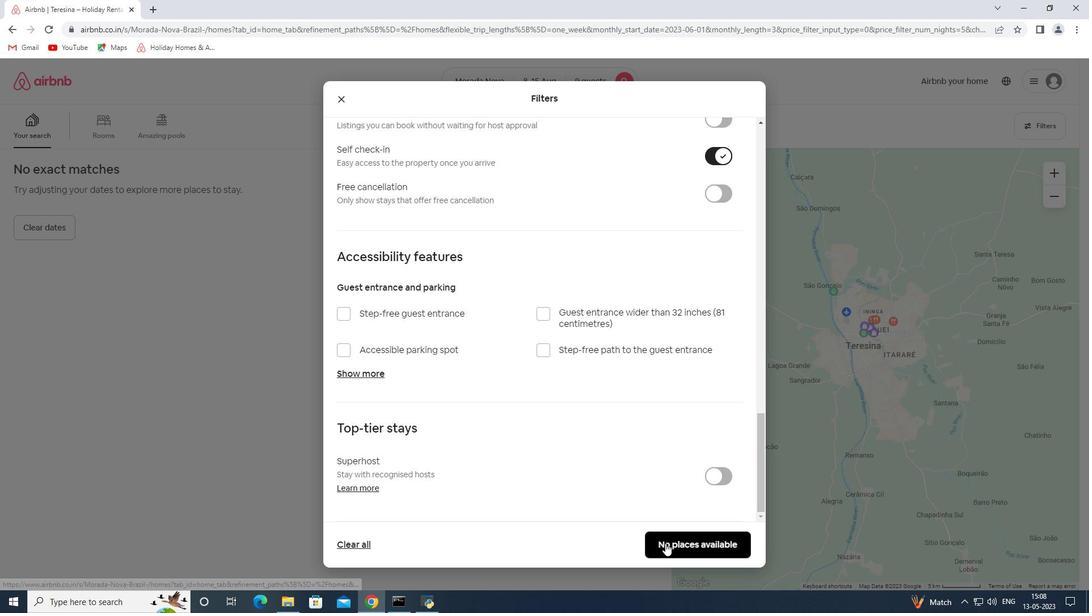 
